 Task: Look for space in Progreso de Alvaro Obregon, Mexico from 1st June, 2023 to 4th June, 2023 for 1 adult in price range Rs.6000 to Rs.16000. Place can be private room with 1  bedroom having 1 bed and 1 bathroom. Property type can be house, flat, guest house. Booking option can be shelf check-in. Required host language is English.
Action: Mouse moved to (403, 85)
Screenshot: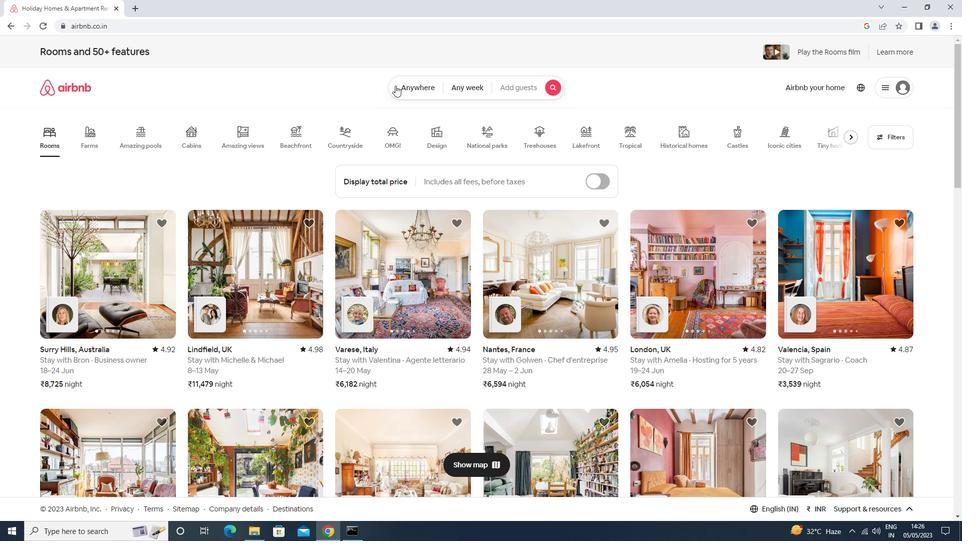 
Action: Mouse pressed left at (403, 85)
Screenshot: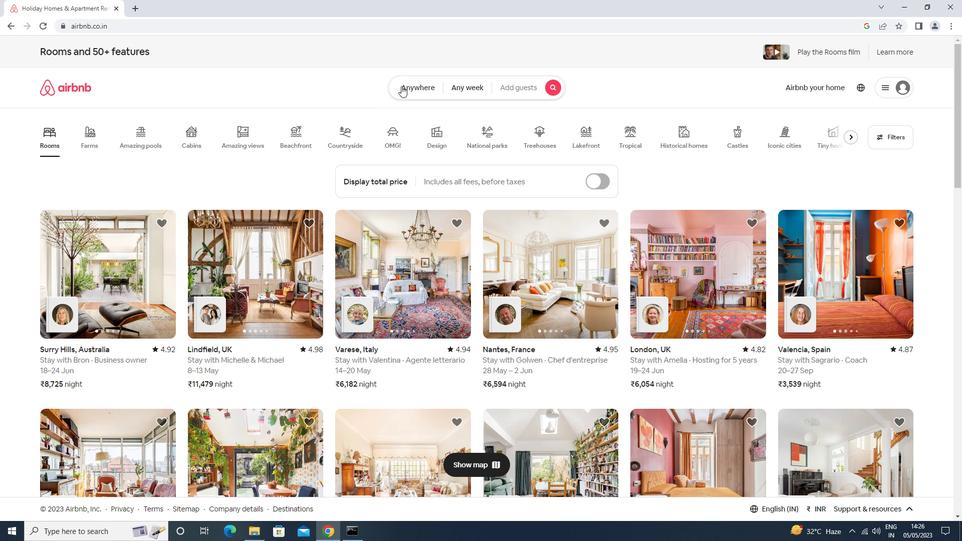 
Action: Mouse moved to (372, 125)
Screenshot: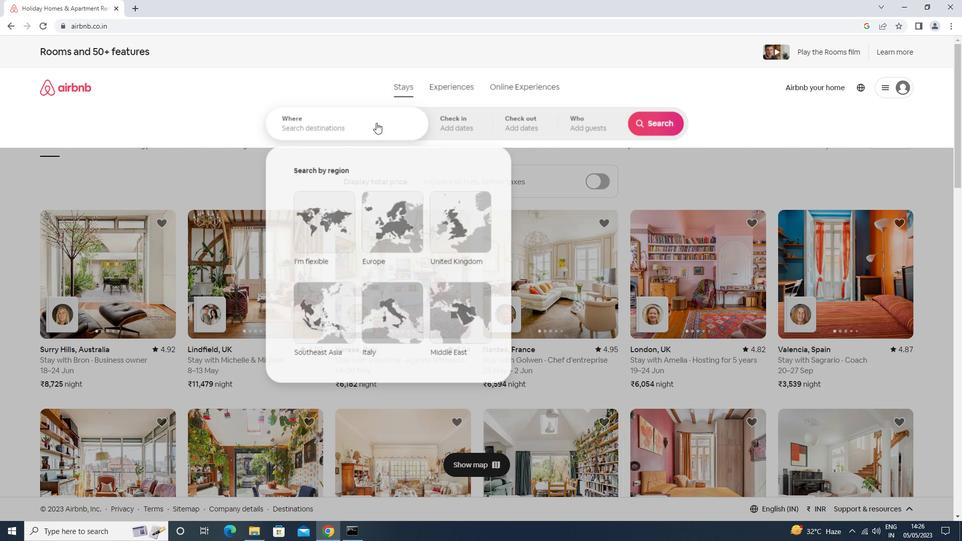 
Action: Mouse pressed left at (372, 125)
Screenshot: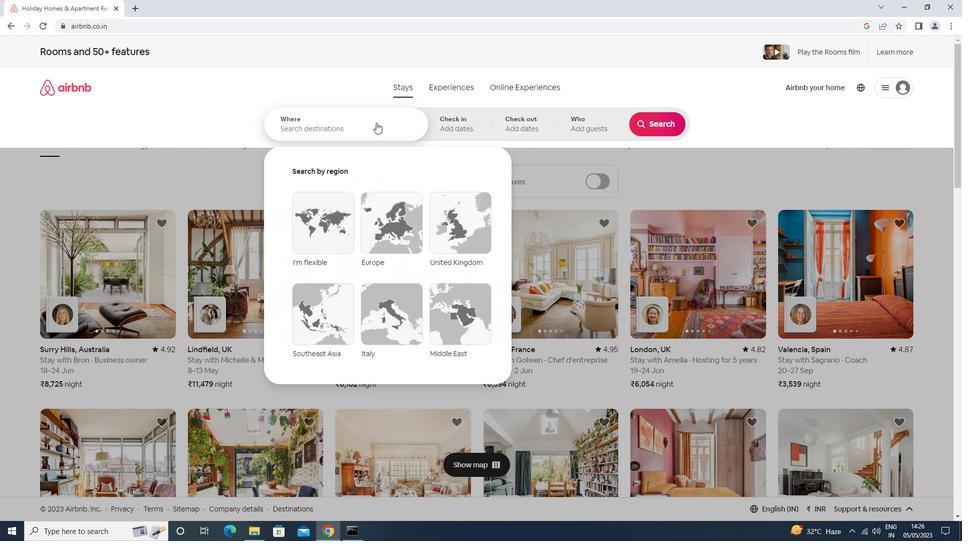 
Action: Key pressed progreso<Key.space>de<Key.space><Key.shift>ALVARO<Key.space><Key.shift><Key.shift><Key.shift><Key.shift><Key.shift><Key.shift><Key.shift><Key.shift><Key.shift>OBREGON,<Key.space>MEXICO<Key.enter>
Screenshot: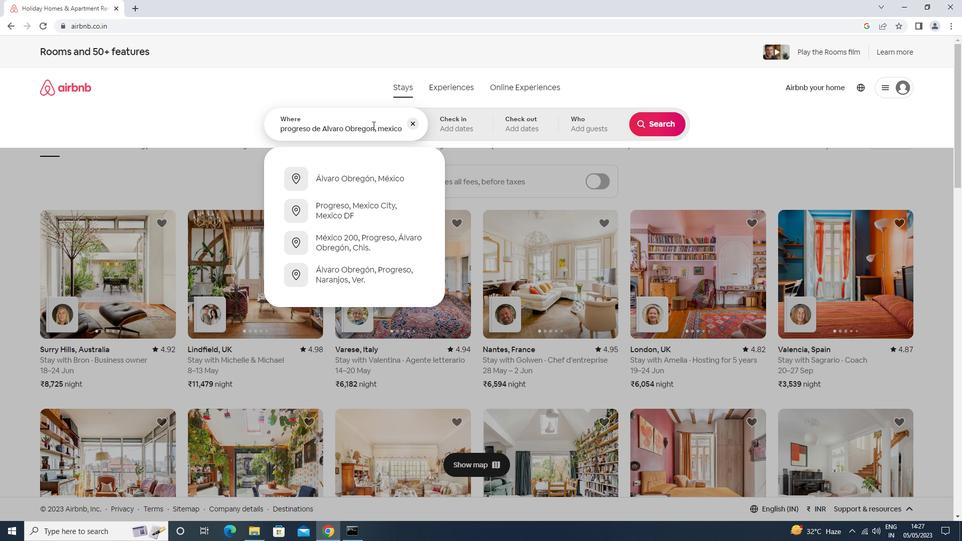 
Action: Mouse moved to (601, 250)
Screenshot: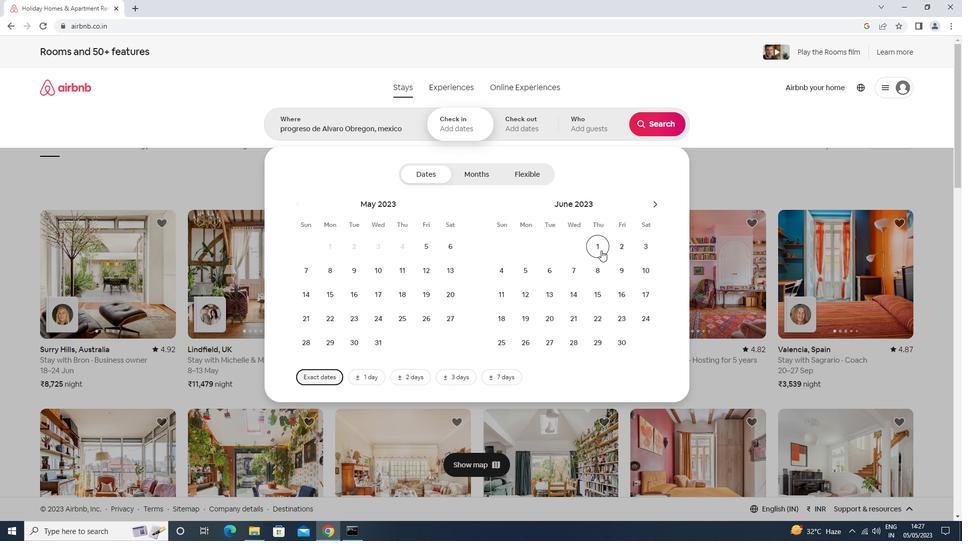 
Action: Mouse pressed left at (601, 250)
Screenshot: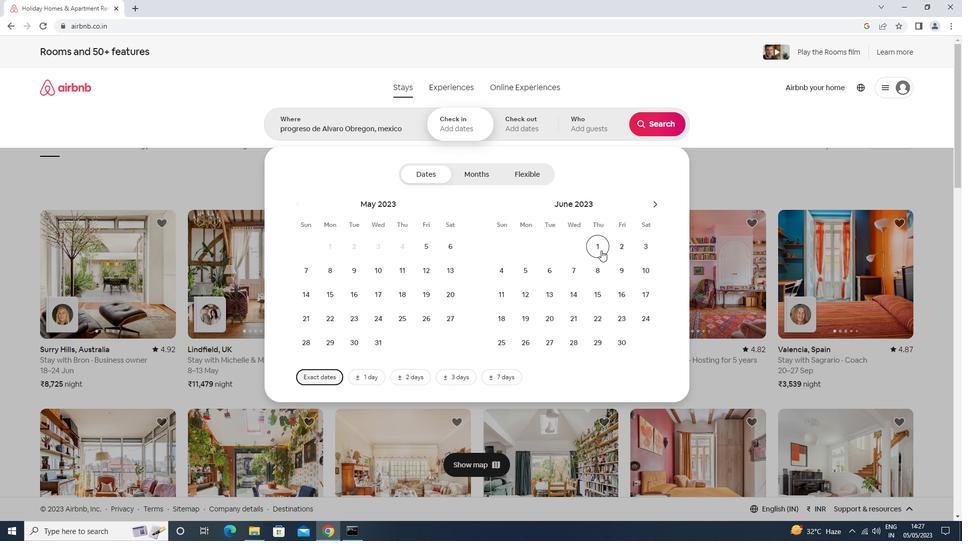 
Action: Mouse moved to (491, 273)
Screenshot: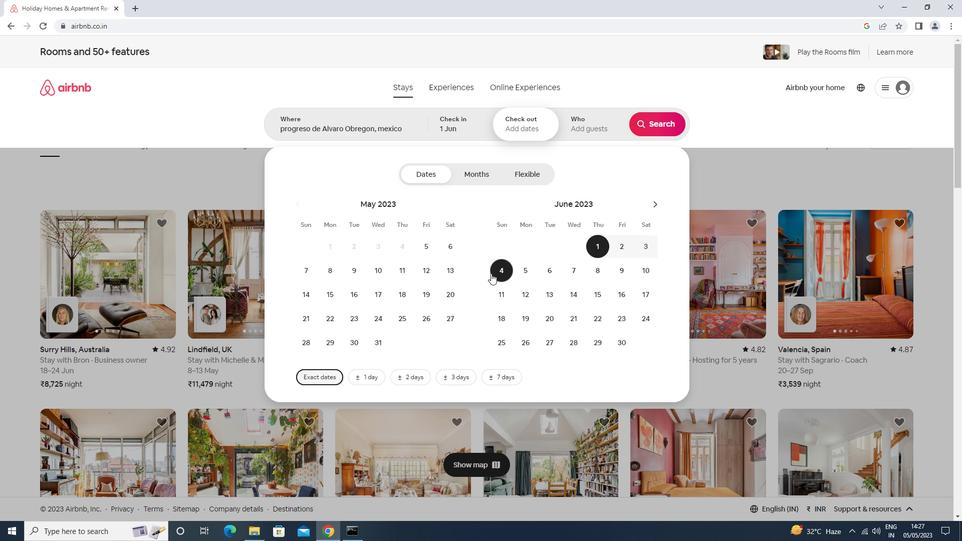 
Action: Mouse pressed left at (491, 273)
Screenshot: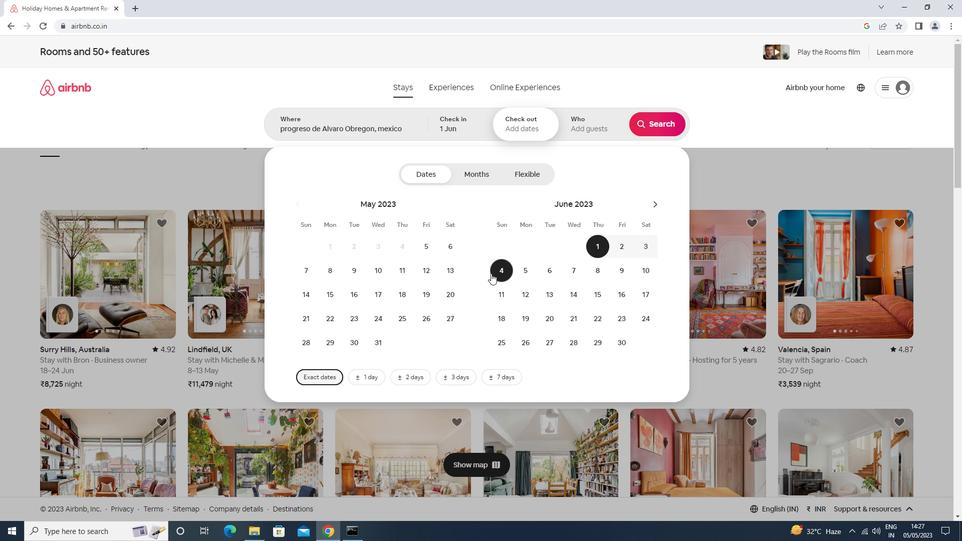 
Action: Mouse moved to (570, 132)
Screenshot: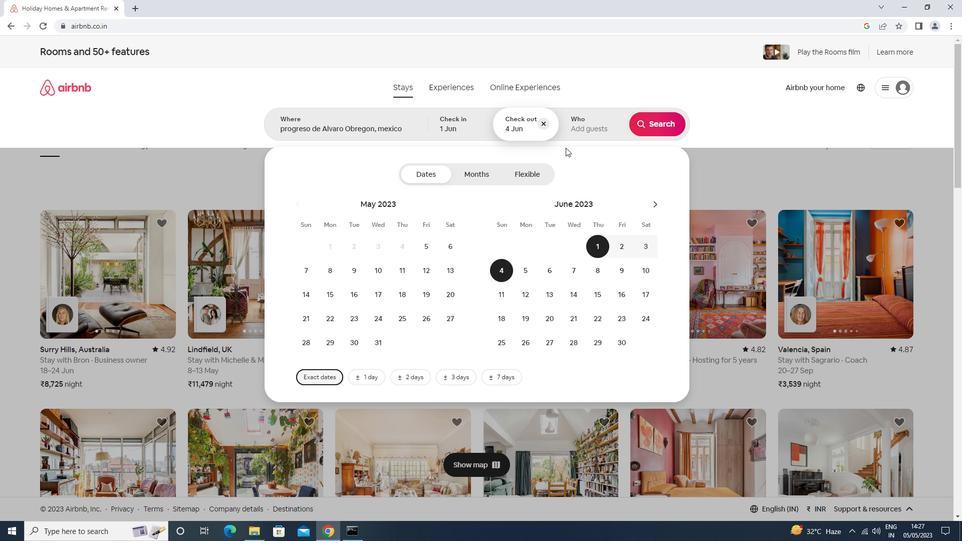 
Action: Mouse pressed left at (570, 132)
Screenshot: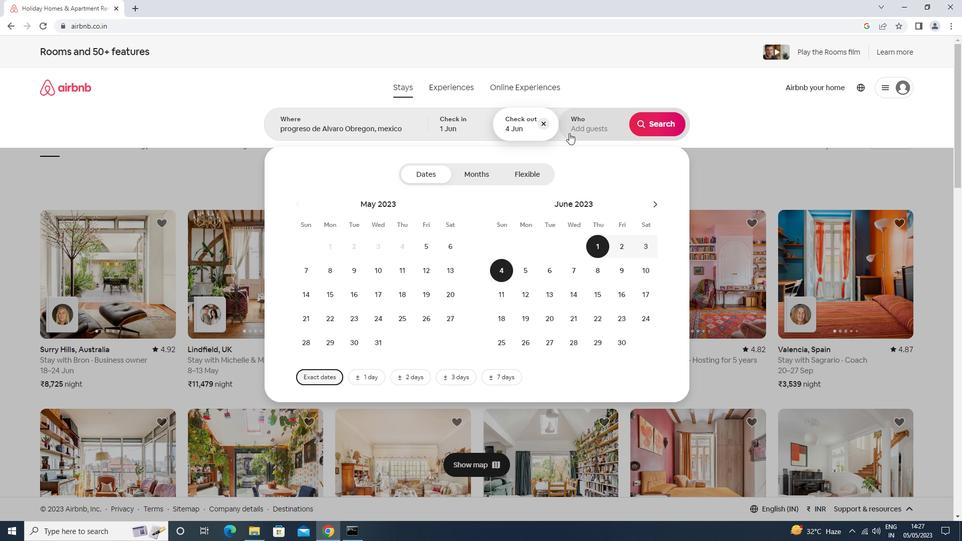 
Action: Mouse moved to (662, 175)
Screenshot: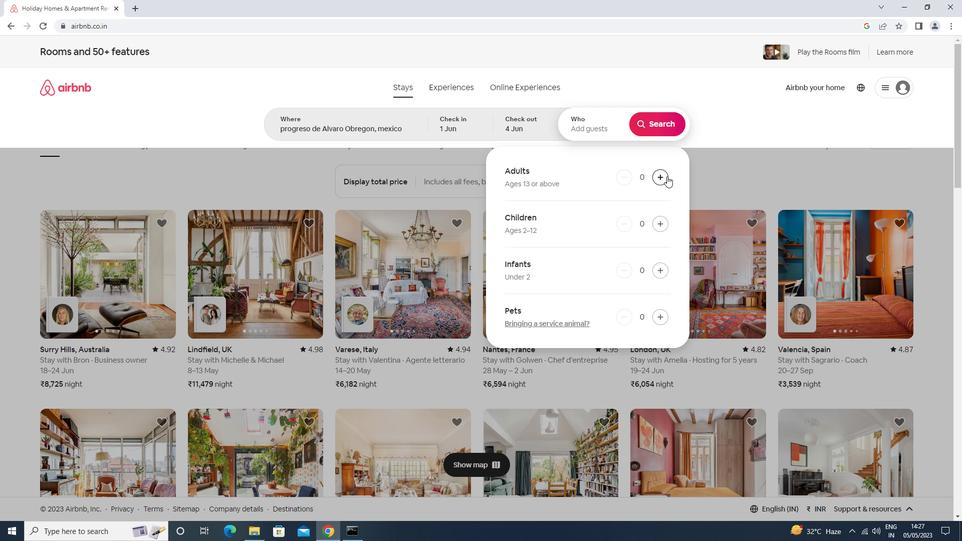 
Action: Mouse pressed left at (662, 175)
Screenshot: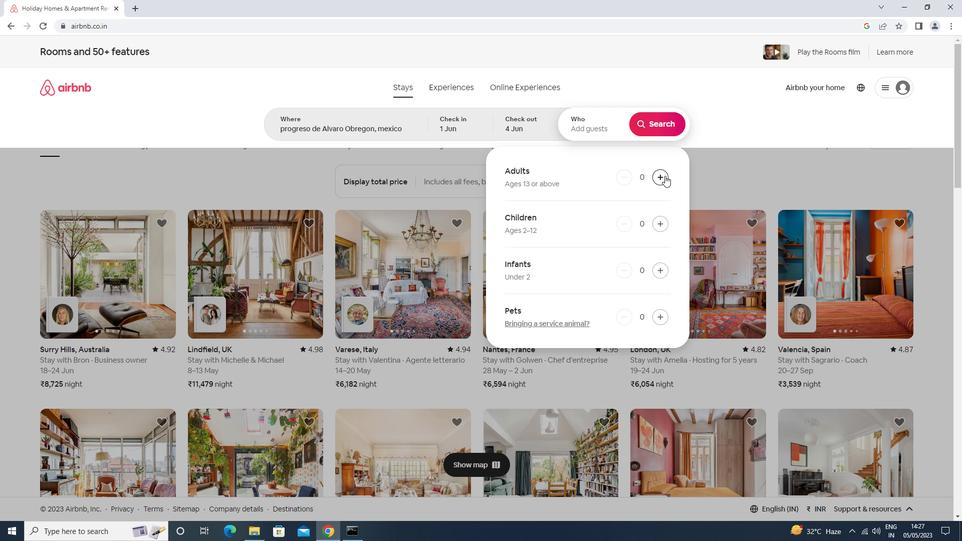 
Action: Mouse moved to (650, 121)
Screenshot: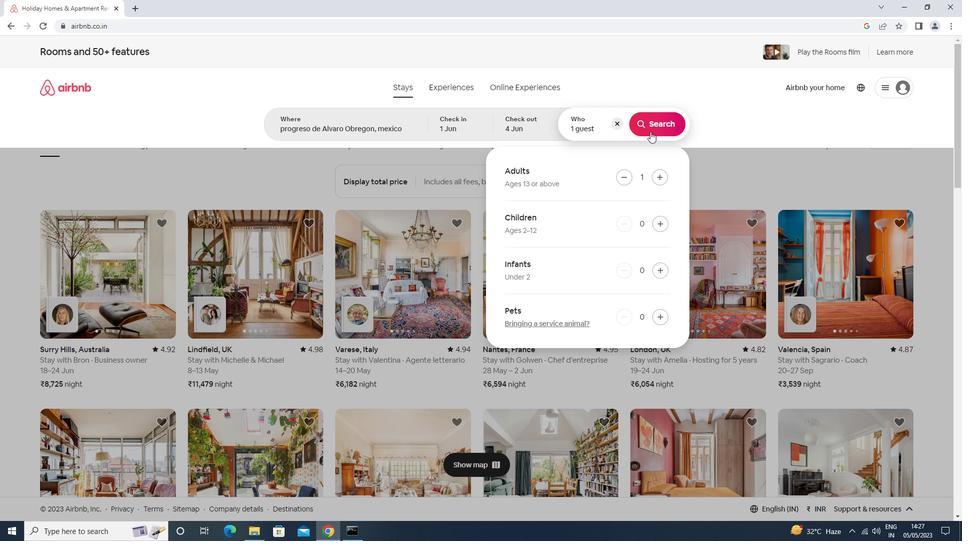 
Action: Mouse pressed left at (650, 121)
Screenshot: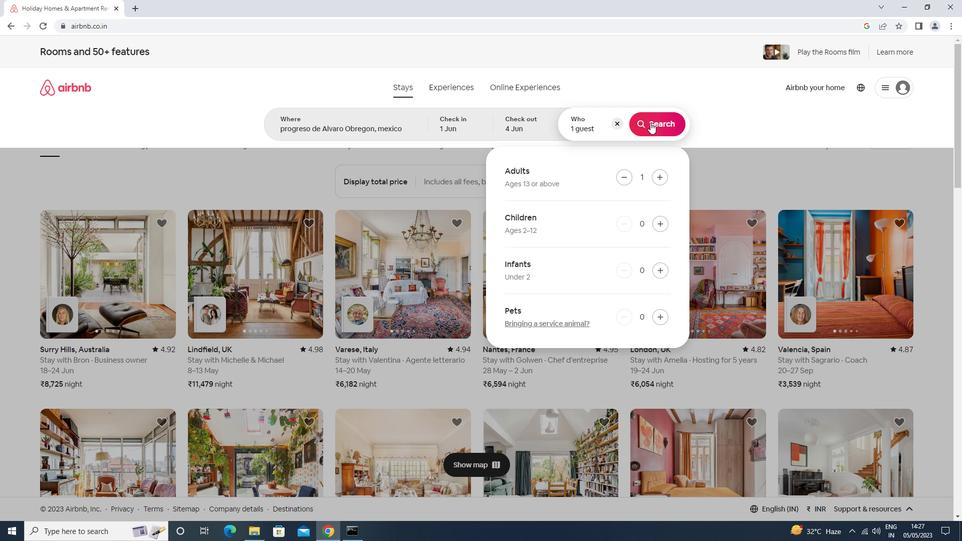 
Action: Mouse moved to (919, 95)
Screenshot: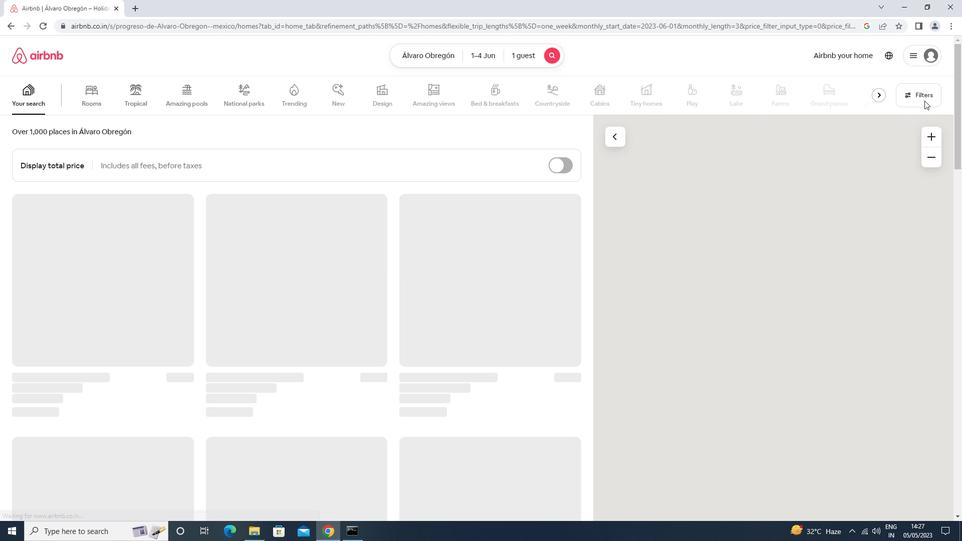 
Action: Mouse pressed left at (919, 95)
Screenshot: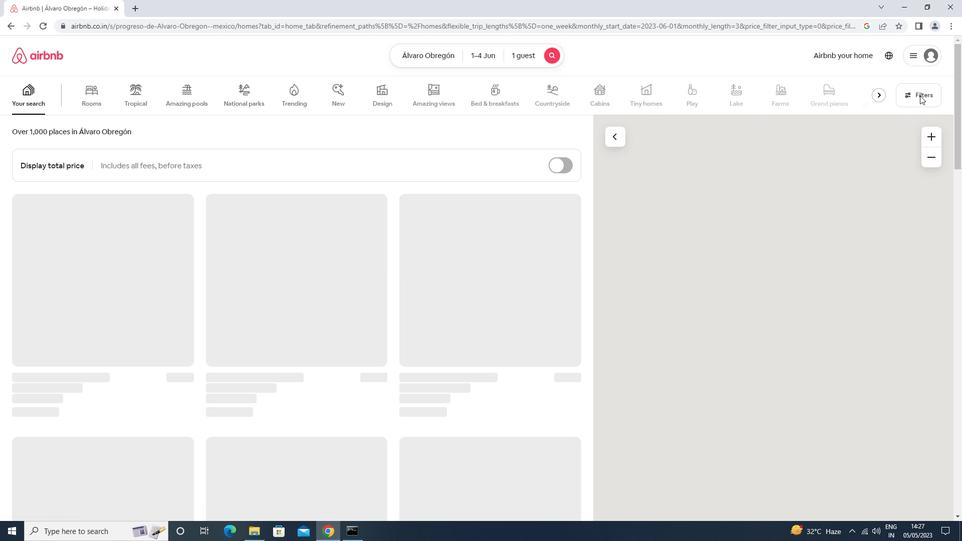 
Action: Mouse moved to (421, 336)
Screenshot: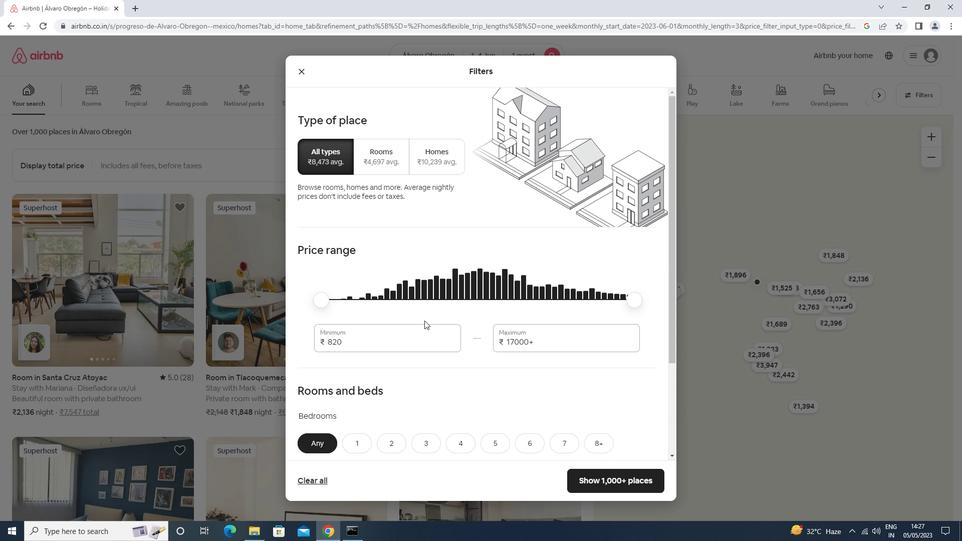 
Action: Mouse pressed left at (421, 336)
Screenshot: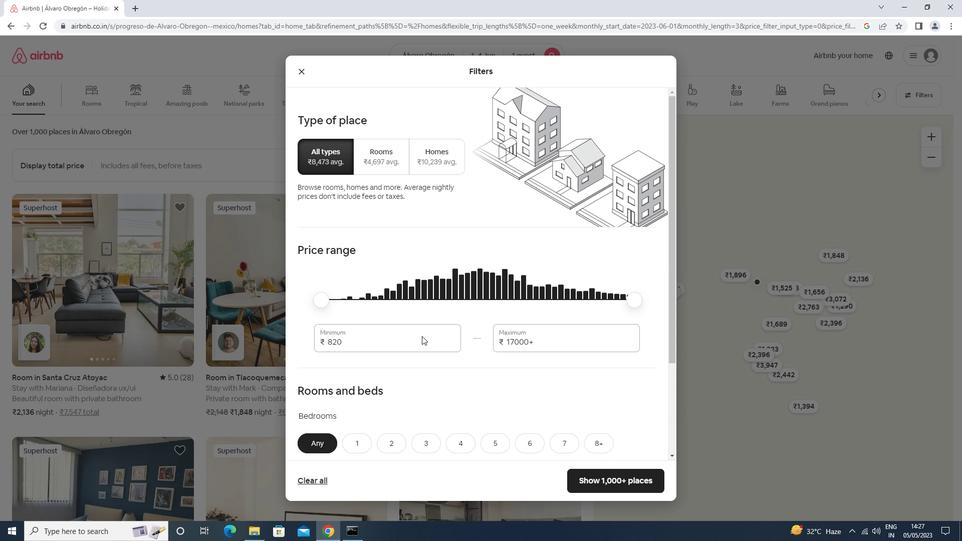 
Action: Key pressed <Key.backspace><Key.backspace><Key.backspace>60000<Key.backspace><Key.tab>16000
Screenshot: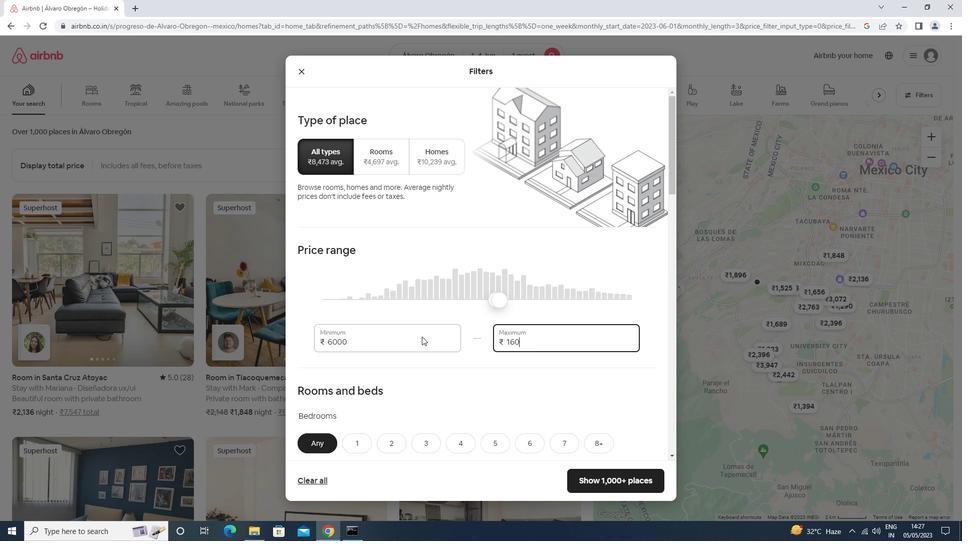 
Action: Mouse moved to (458, 456)
Screenshot: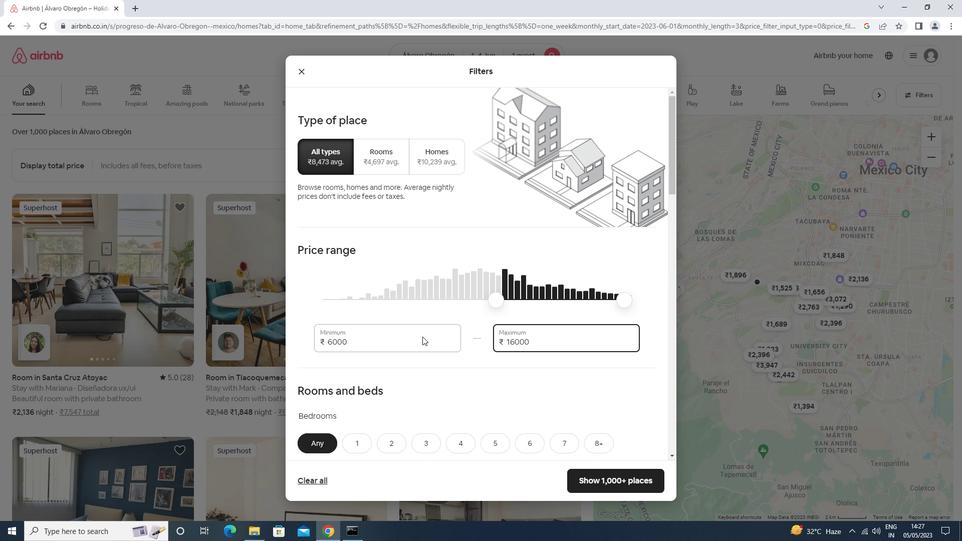 
Action: Mouse scrolled (458, 456) with delta (0, 0)
Screenshot: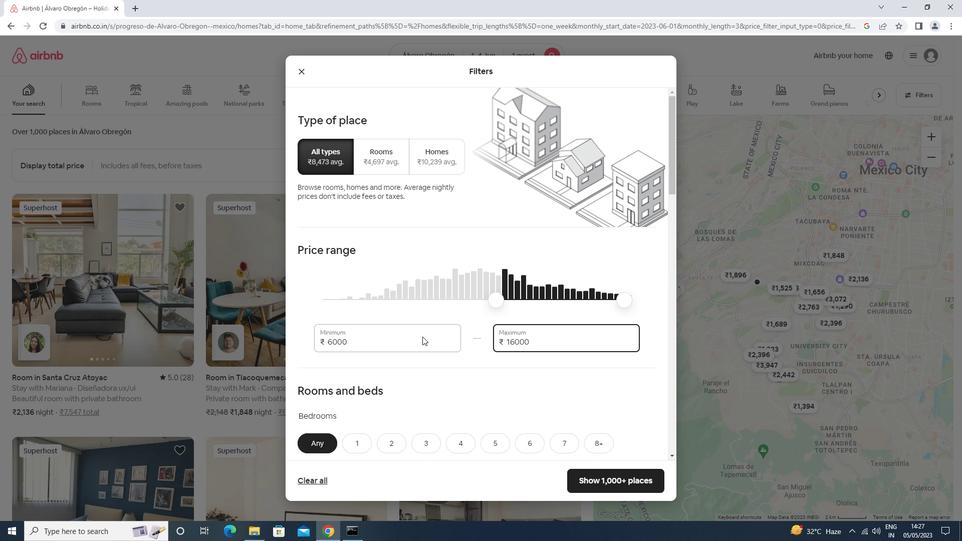 
Action: Mouse moved to (458, 457)
Screenshot: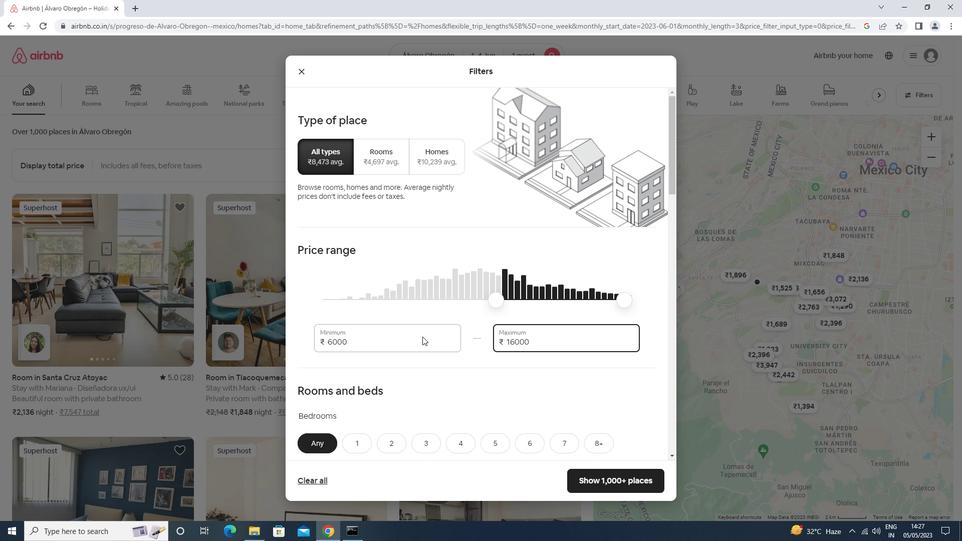 
Action: Mouse scrolled (458, 456) with delta (0, 0)
Screenshot: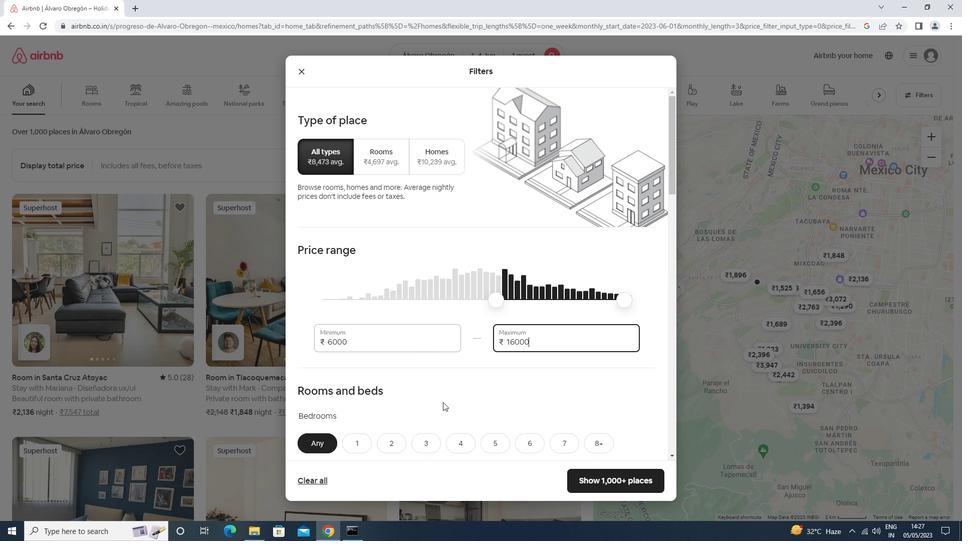 
Action: Mouse scrolled (458, 456) with delta (0, 0)
Screenshot: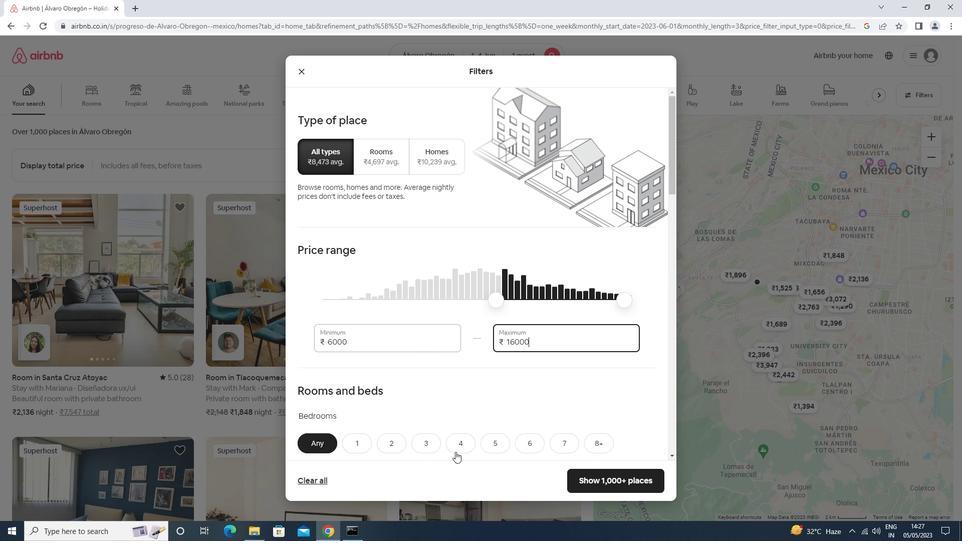 
Action: Mouse scrolled (458, 456) with delta (0, 0)
Screenshot: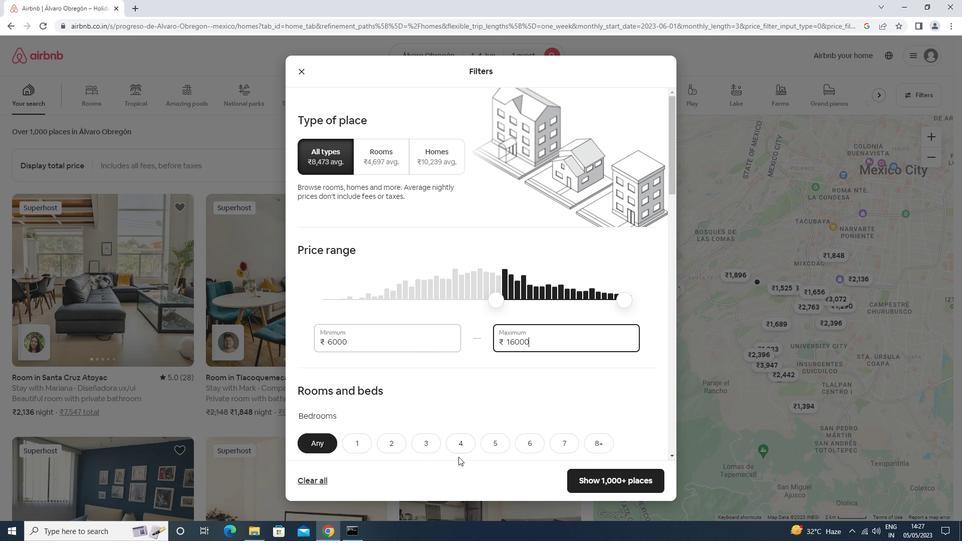 
Action: Mouse scrolled (458, 456) with delta (0, 0)
Screenshot: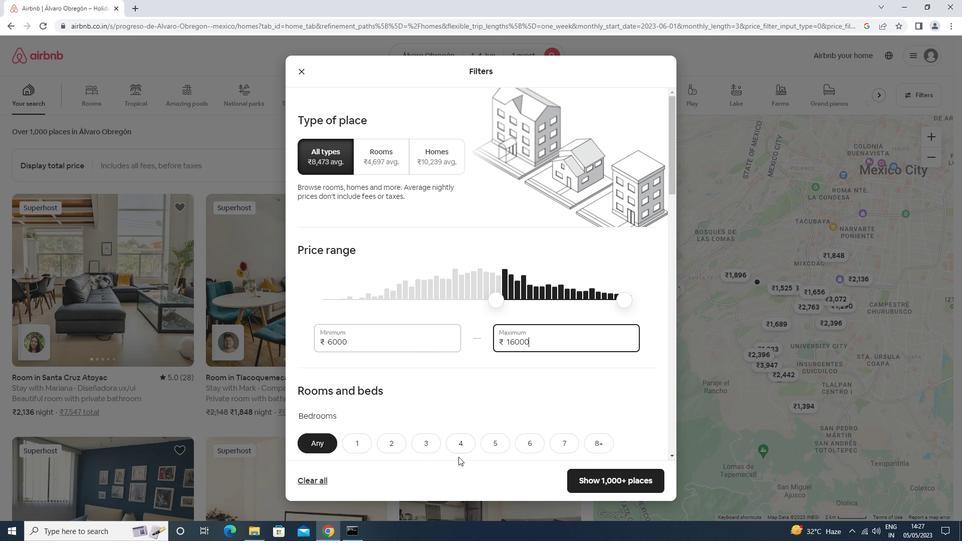 
Action: Mouse scrolled (458, 456) with delta (0, 0)
Screenshot: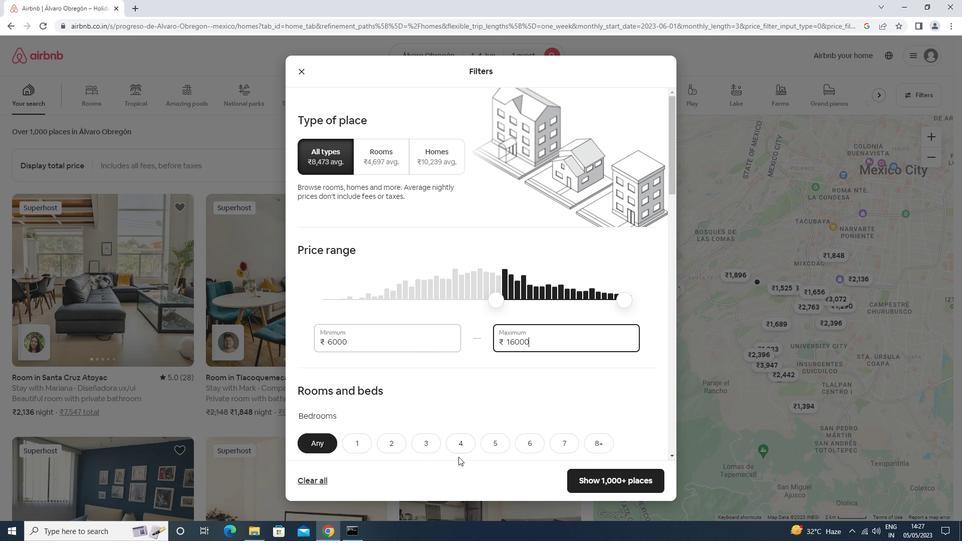 
Action: Mouse moved to (362, 140)
Screenshot: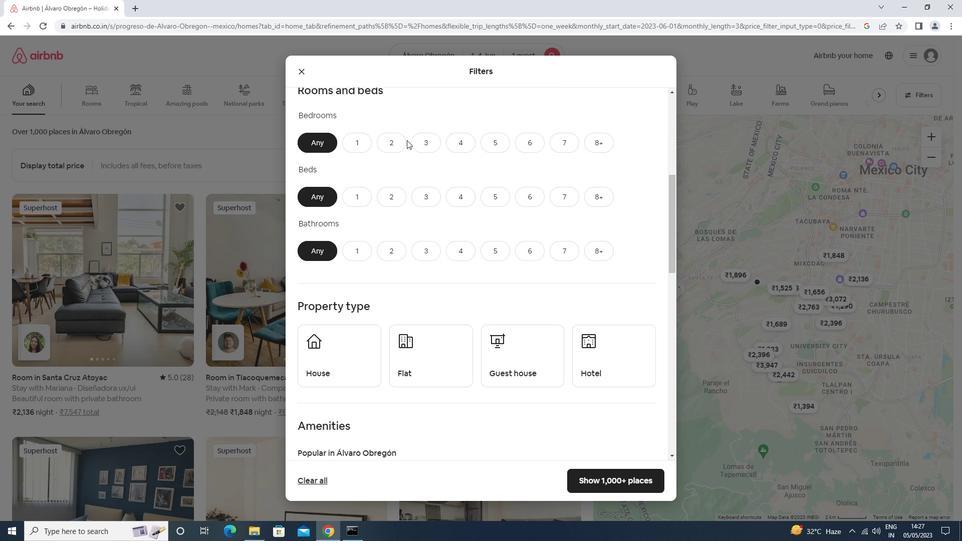
Action: Mouse pressed left at (362, 140)
Screenshot: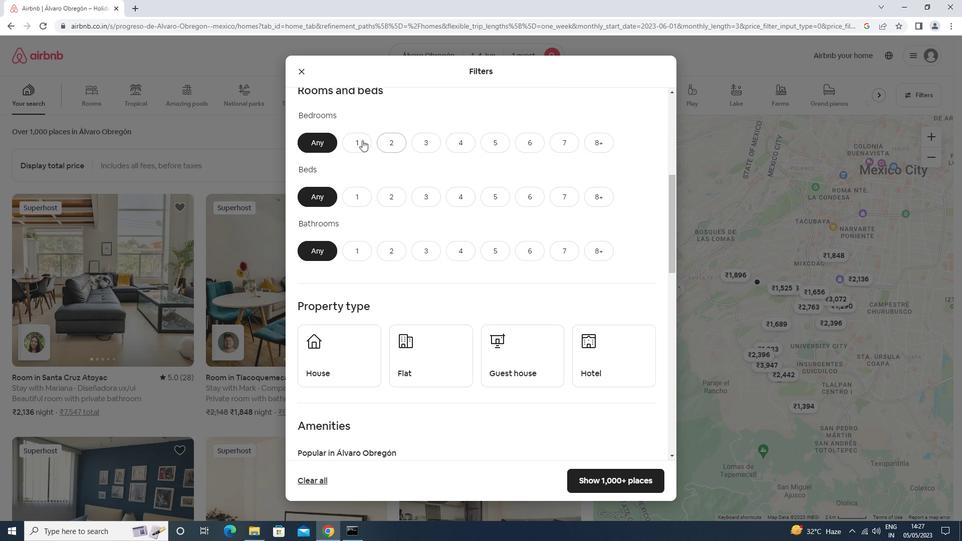 
Action: Mouse moved to (353, 200)
Screenshot: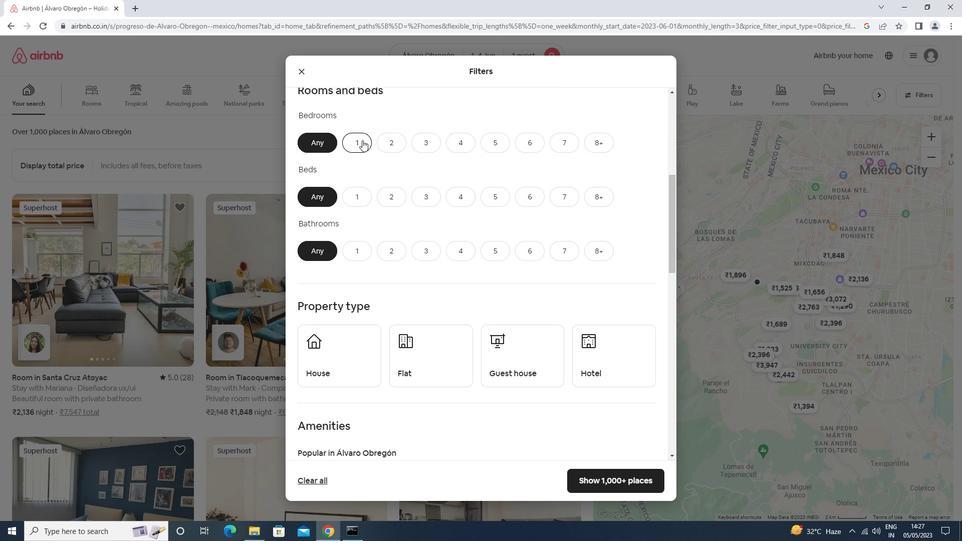 
Action: Mouse pressed left at (353, 200)
Screenshot: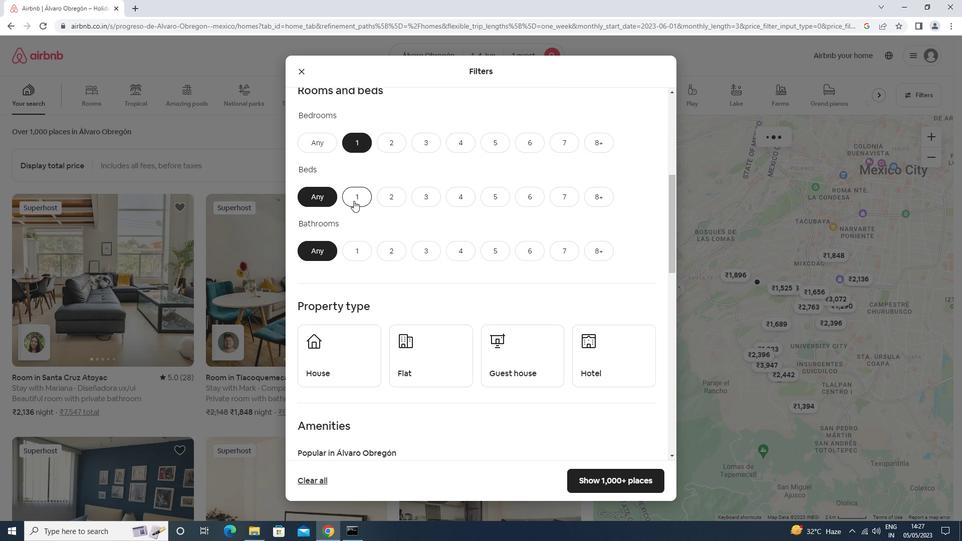 
Action: Mouse moved to (357, 249)
Screenshot: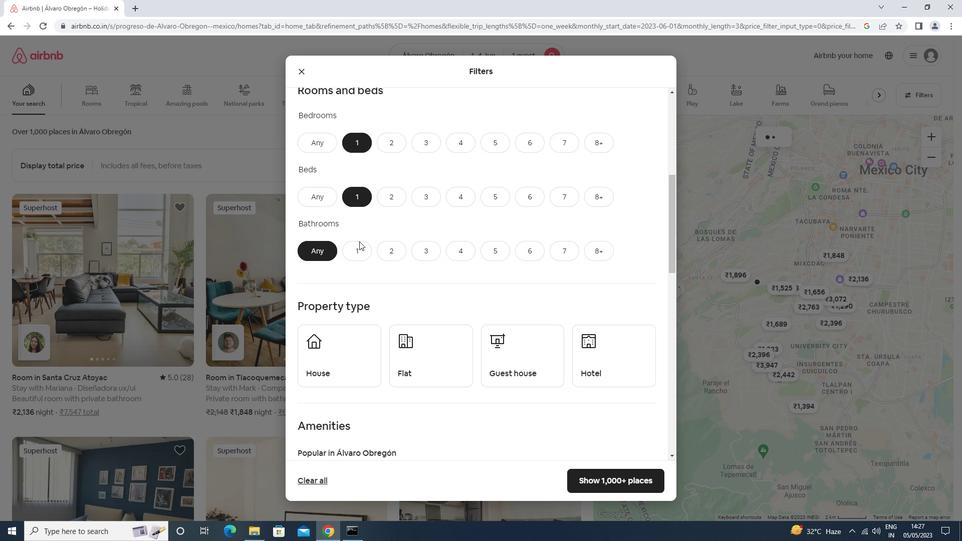 
Action: Mouse pressed left at (357, 249)
Screenshot: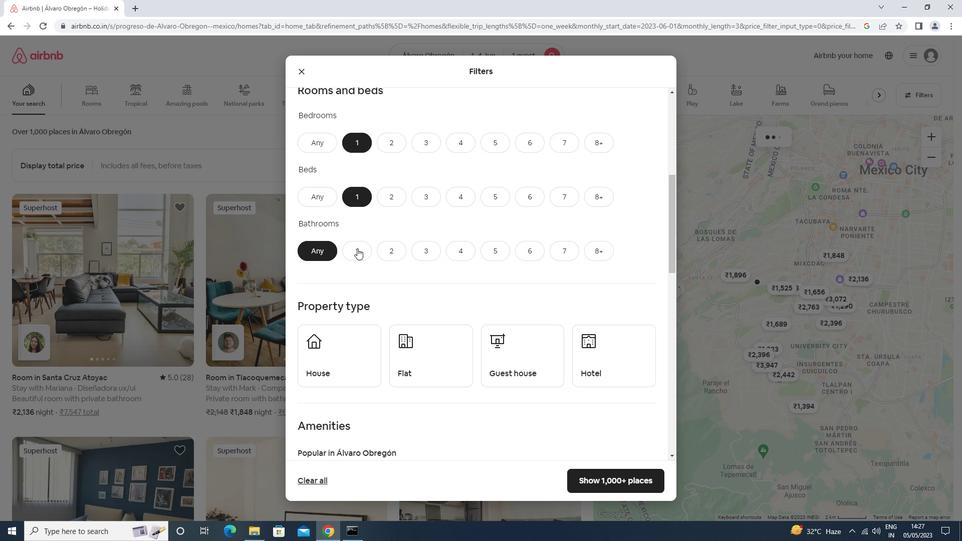 
Action: Mouse moved to (350, 353)
Screenshot: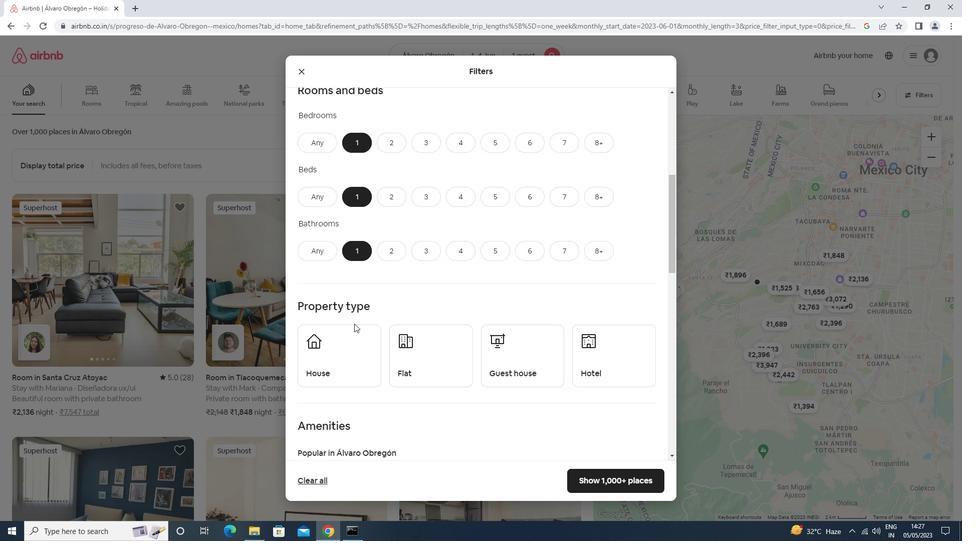 
Action: Mouse pressed left at (350, 353)
Screenshot: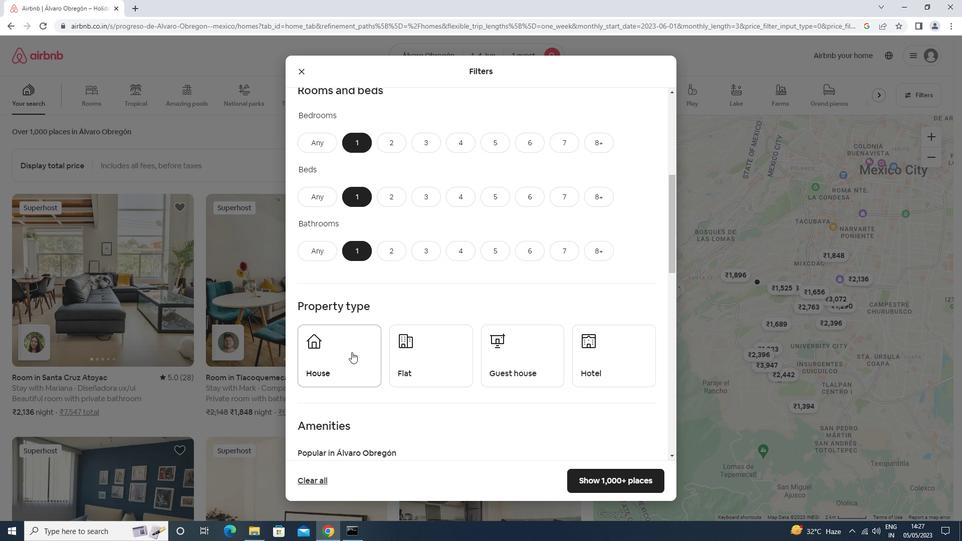 
Action: Mouse moved to (420, 361)
Screenshot: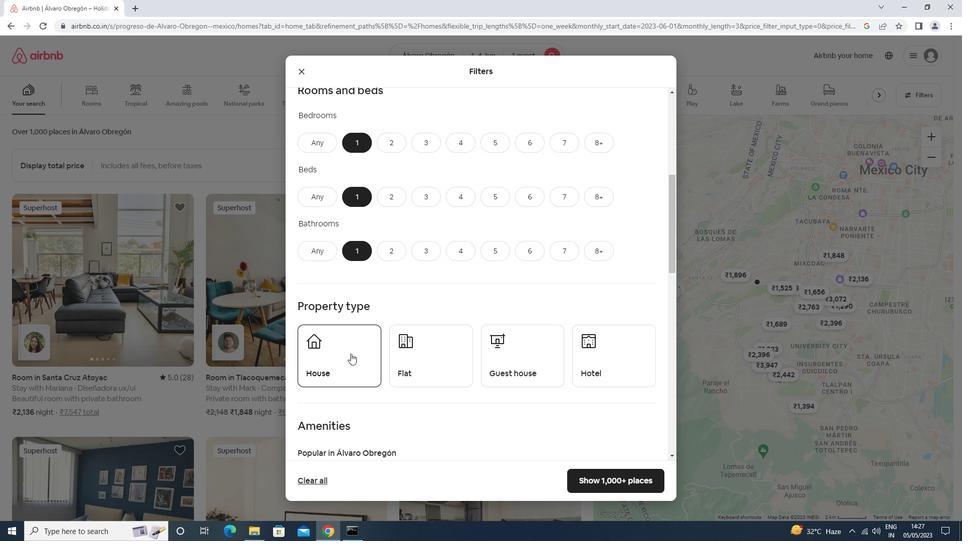 
Action: Mouse pressed left at (420, 361)
Screenshot: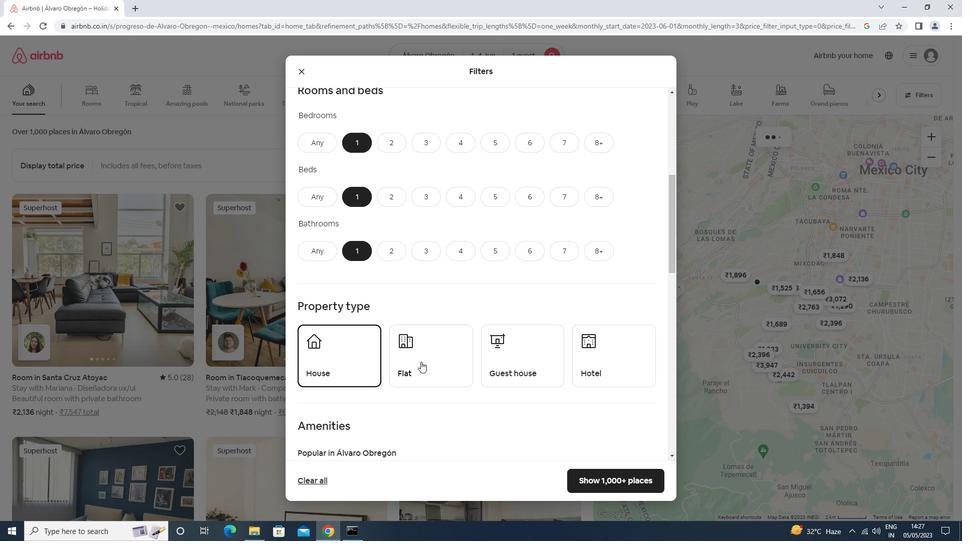 
Action: Mouse moved to (510, 375)
Screenshot: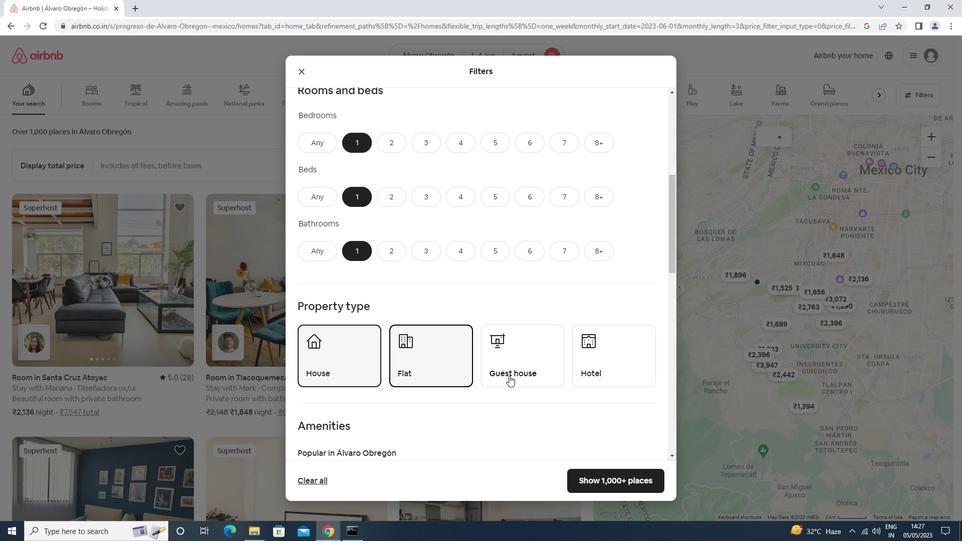 
Action: Mouse pressed left at (510, 375)
Screenshot: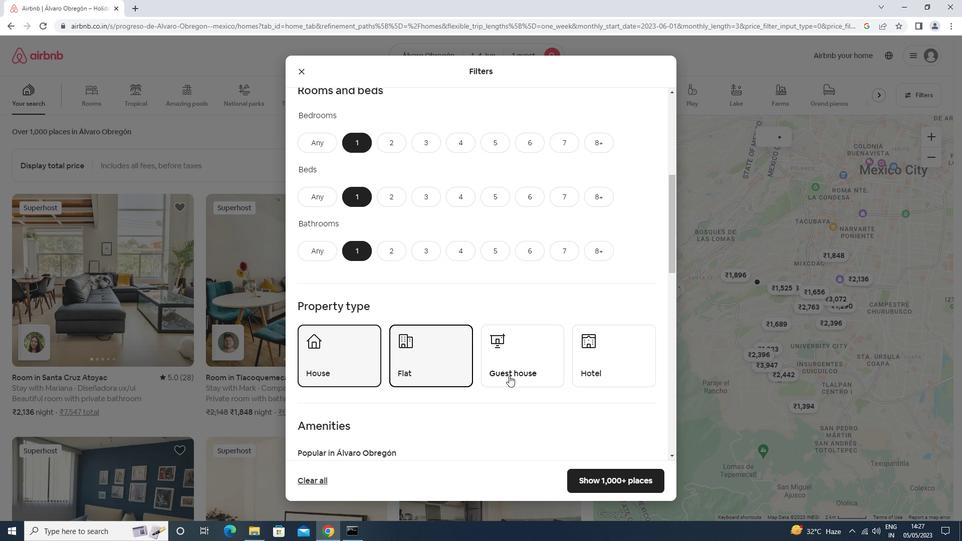 
Action: Mouse moved to (511, 372)
Screenshot: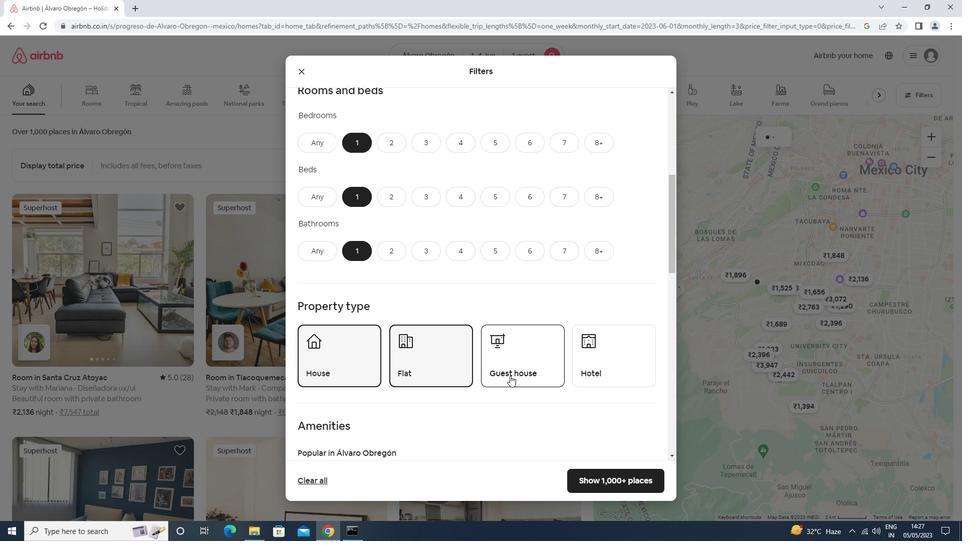 
Action: Mouse scrolled (511, 371) with delta (0, 0)
Screenshot: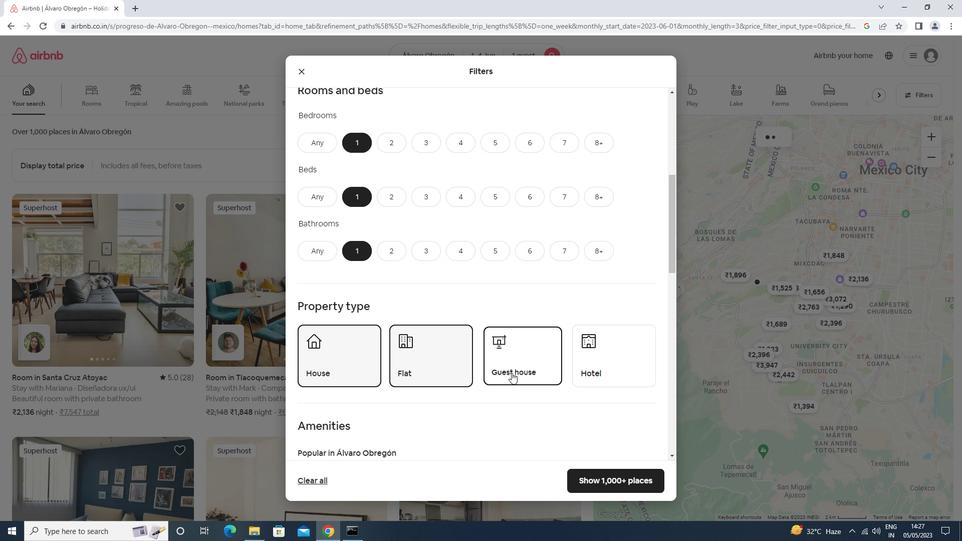
Action: Mouse scrolled (511, 371) with delta (0, 0)
Screenshot: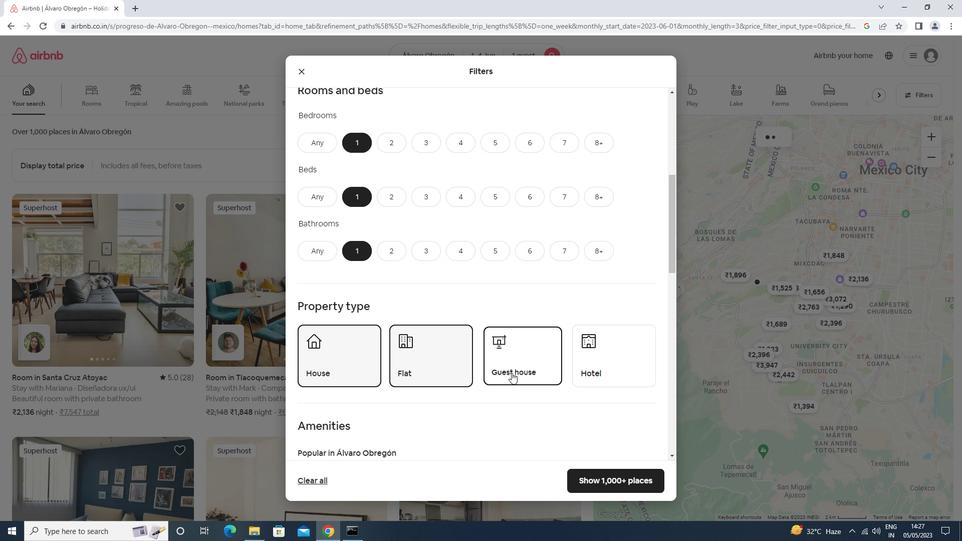 
Action: Mouse scrolled (511, 371) with delta (0, 0)
Screenshot: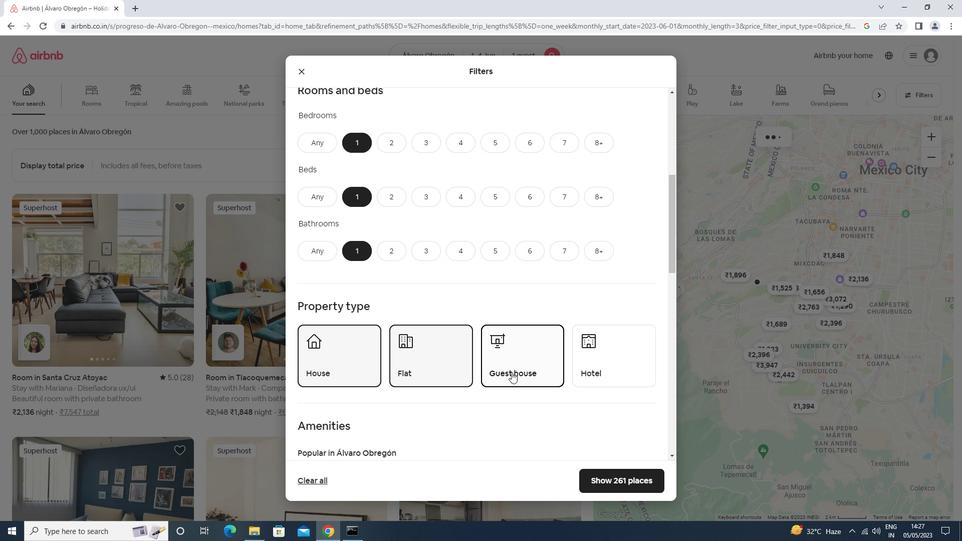 
Action: Mouse scrolled (511, 371) with delta (0, 0)
Screenshot: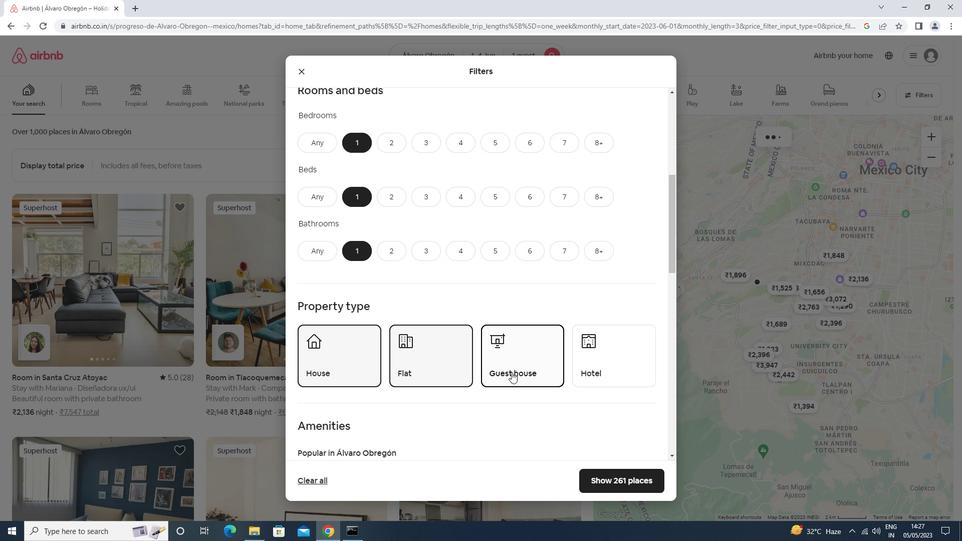 
Action: Mouse moved to (511, 370)
Screenshot: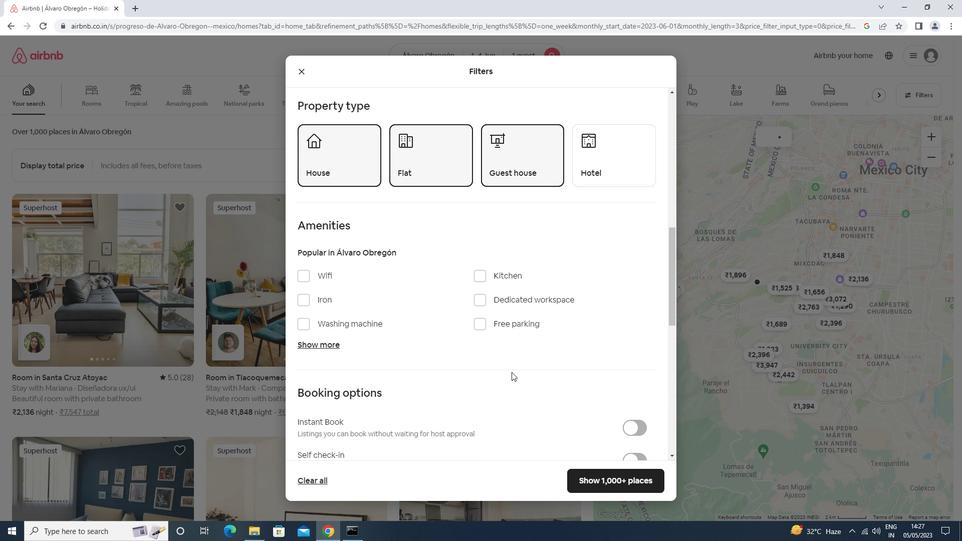 
Action: Mouse scrolled (511, 370) with delta (0, 0)
Screenshot: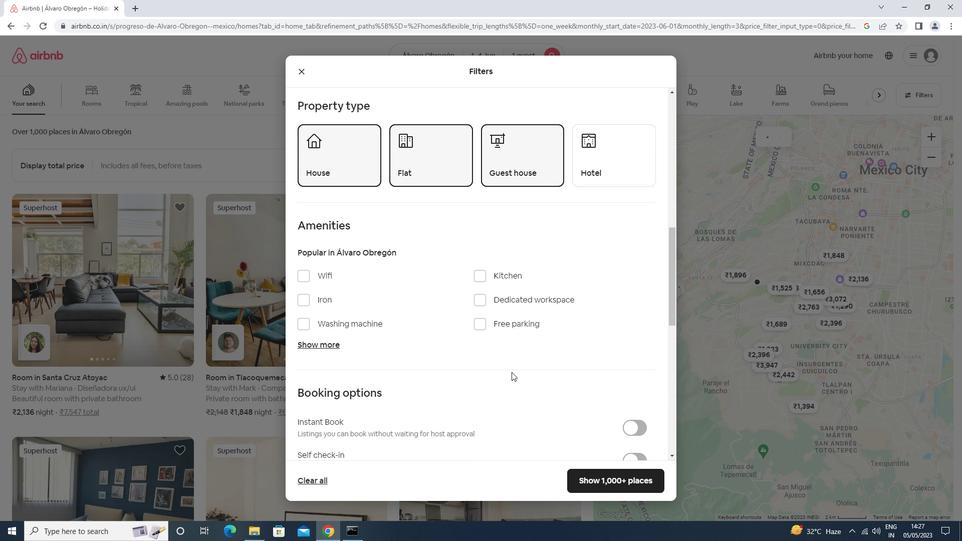 
Action: Mouse scrolled (511, 370) with delta (0, 0)
Screenshot: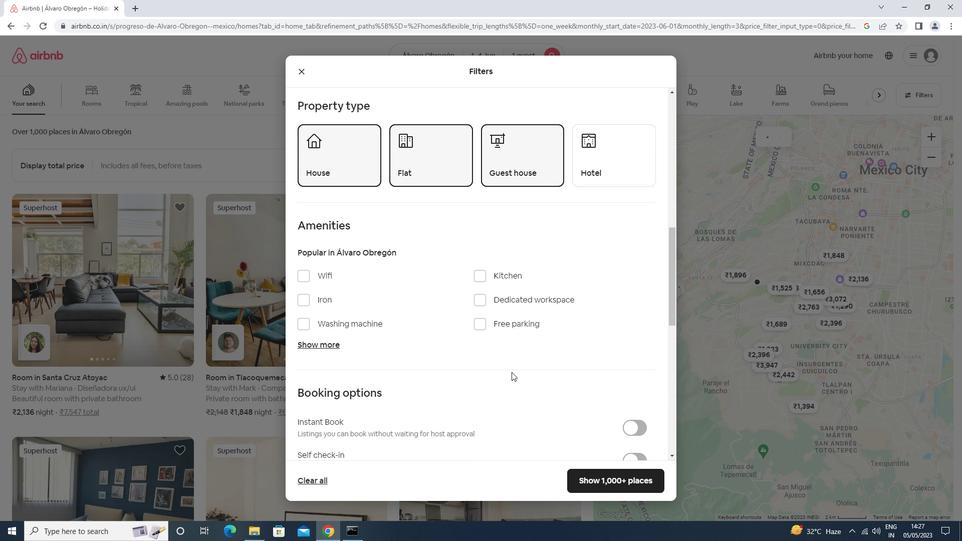 
Action: Mouse scrolled (511, 370) with delta (0, 0)
Screenshot: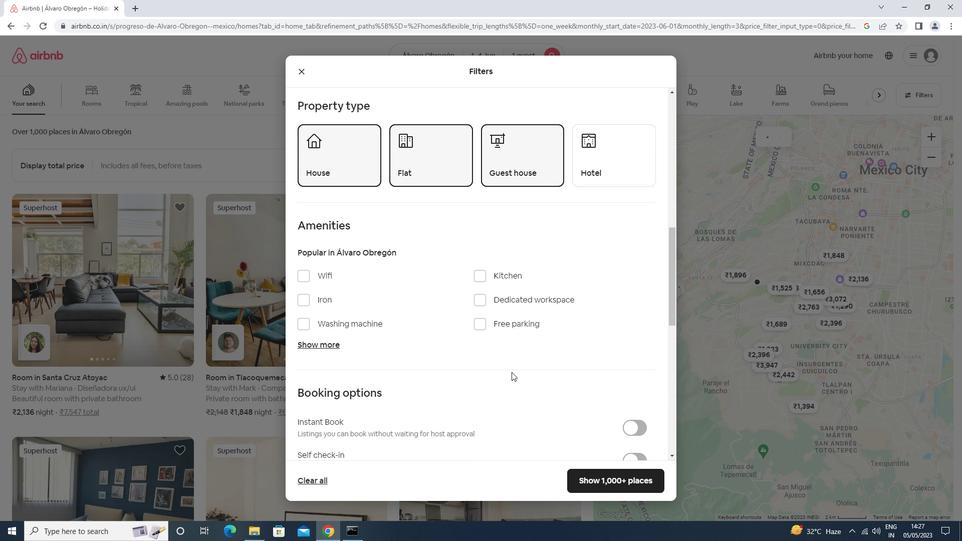 
Action: Mouse scrolled (511, 370) with delta (0, 0)
Screenshot: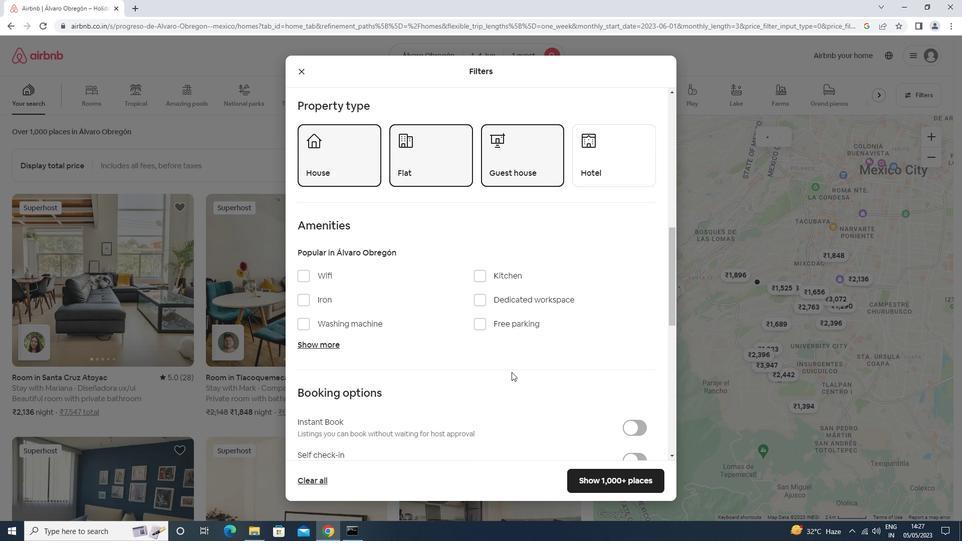 
Action: Mouse scrolled (511, 370) with delta (0, 0)
Screenshot: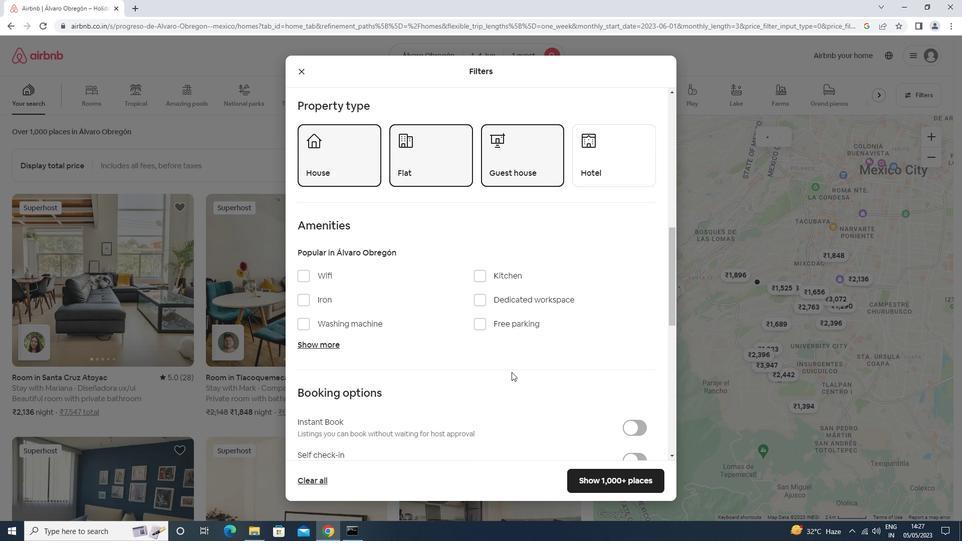 
Action: Mouse moved to (634, 211)
Screenshot: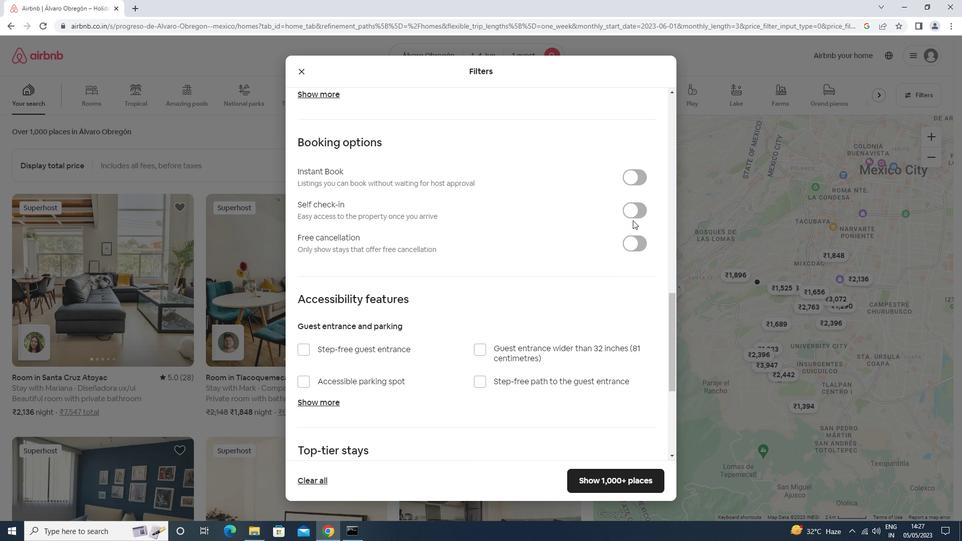 
Action: Mouse pressed left at (634, 211)
Screenshot: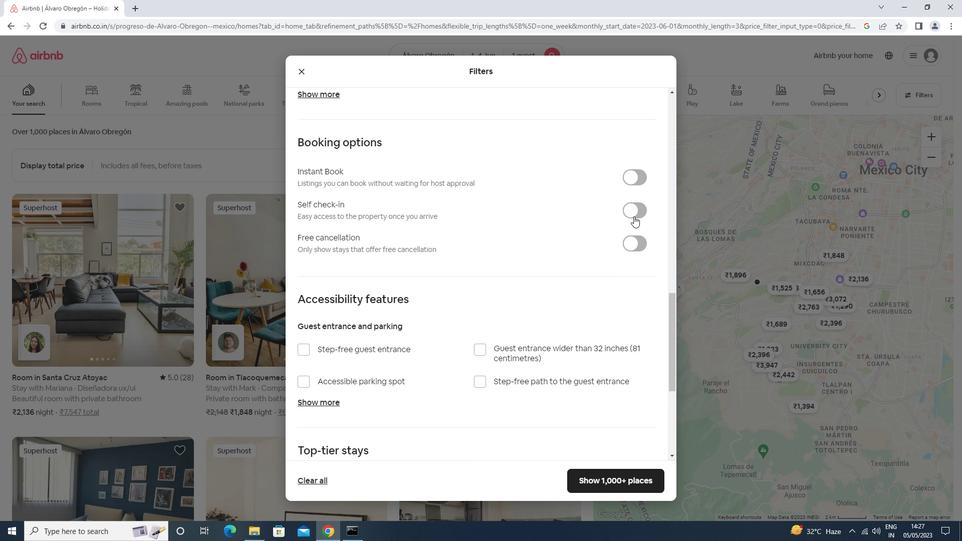 
Action: Mouse moved to (557, 253)
Screenshot: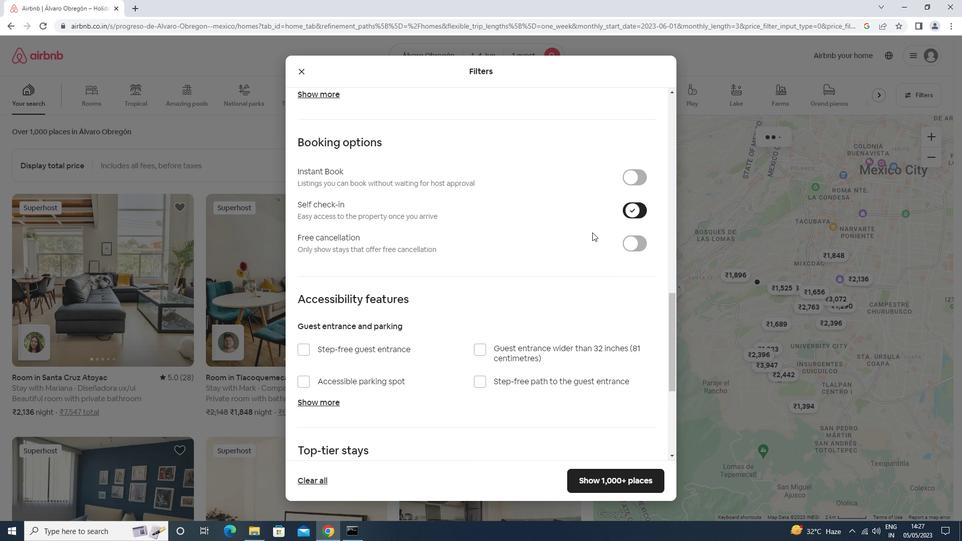 
Action: Mouse scrolled (557, 253) with delta (0, 0)
Screenshot: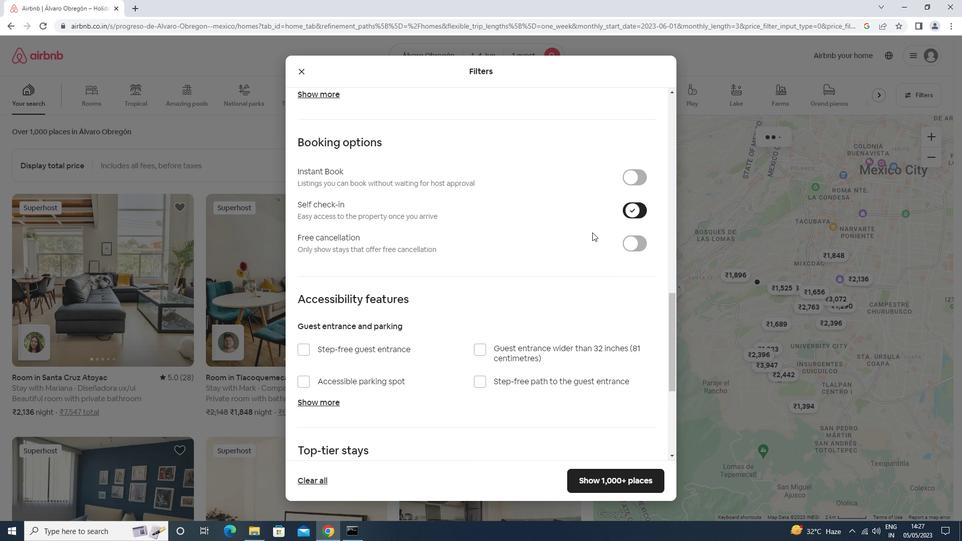 
Action: Mouse moved to (553, 266)
Screenshot: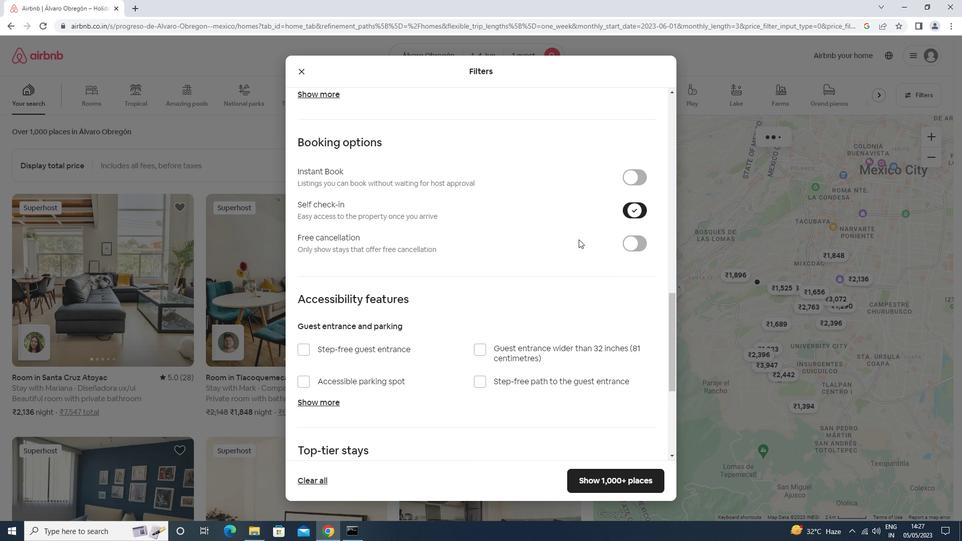 
Action: Mouse scrolled (553, 265) with delta (0, 0)
Screenshot: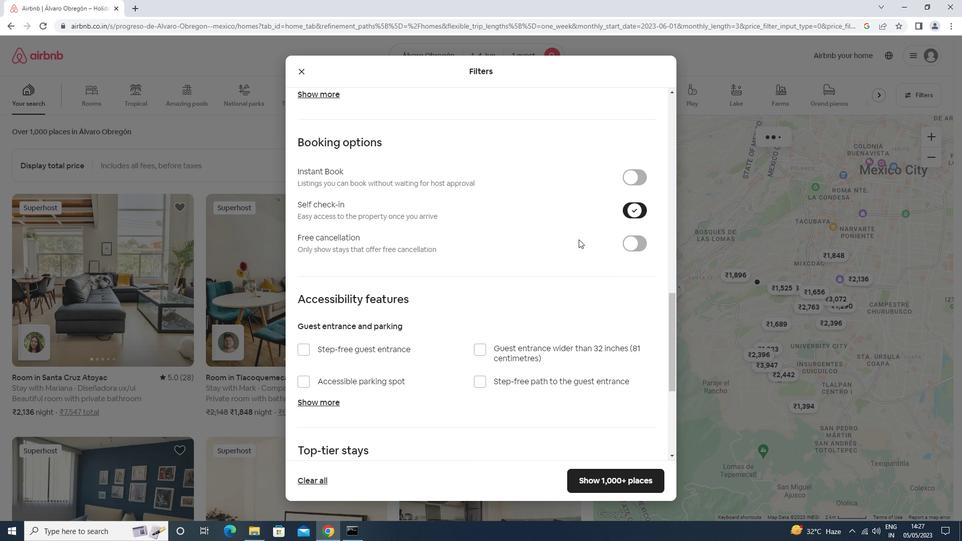 
Action: Mouse moved to (553, 266)
Screenshot: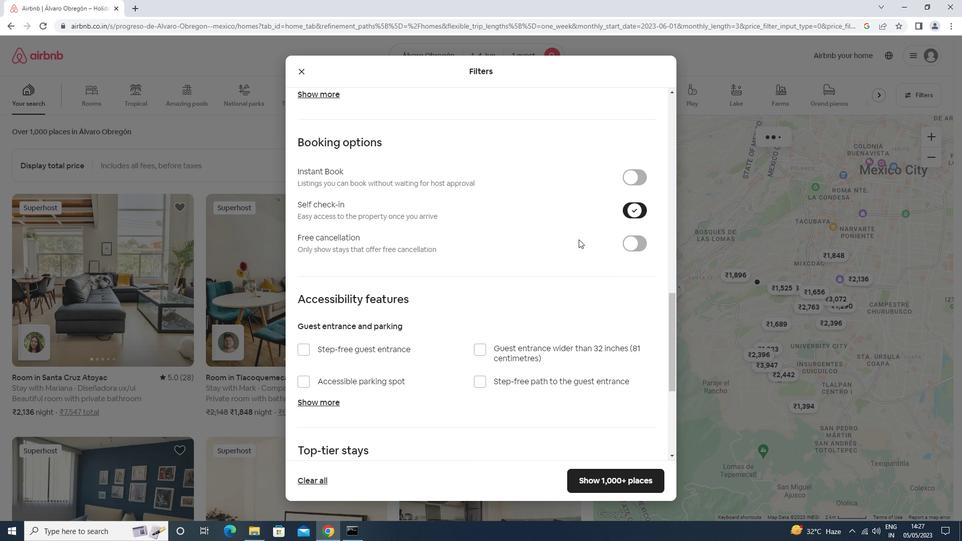 
Action: Mouse scrolled (553, 266) with delta (0, 0)
Screenshot: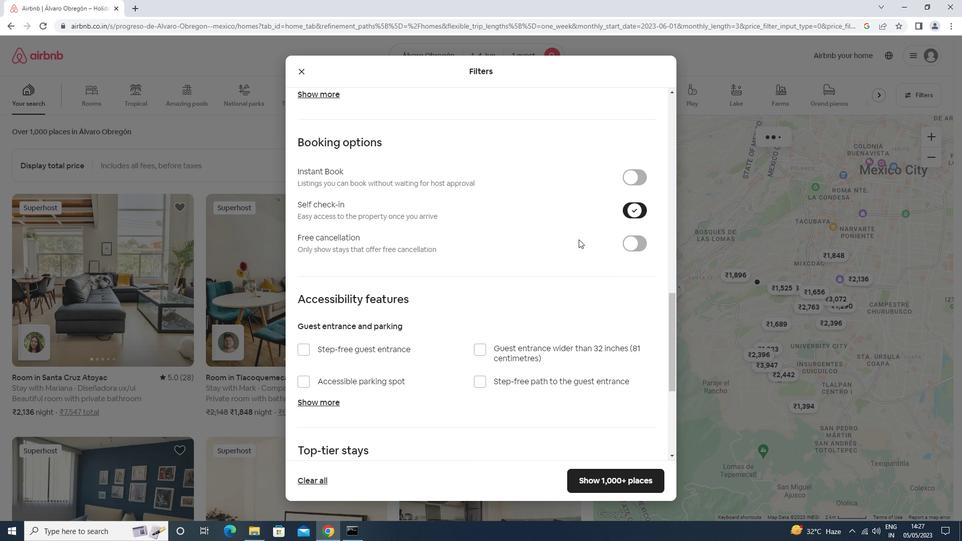 
Action: Mouse moved to (551, 269)
Screenshot: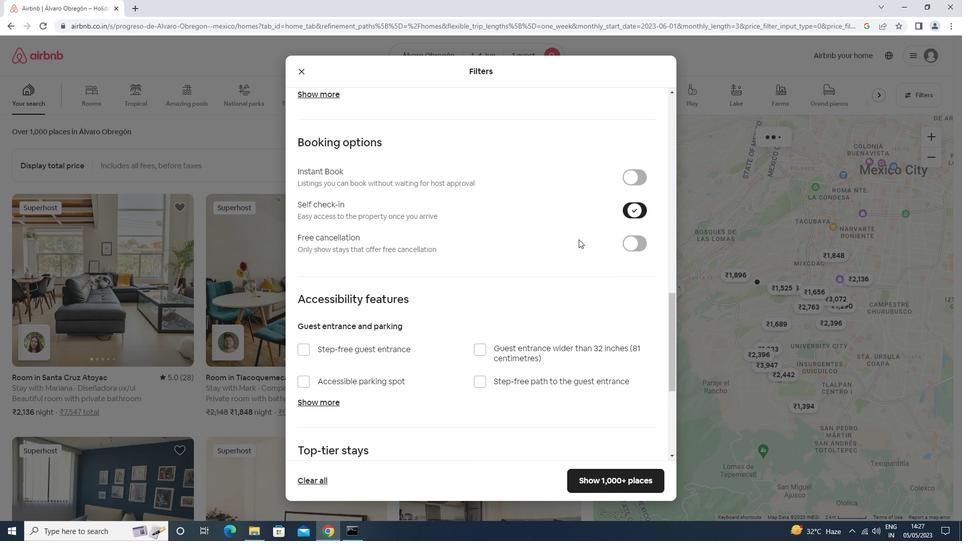 
Action: Mouse scrolled (551, 268) with delta (0, 0)
Screenshot: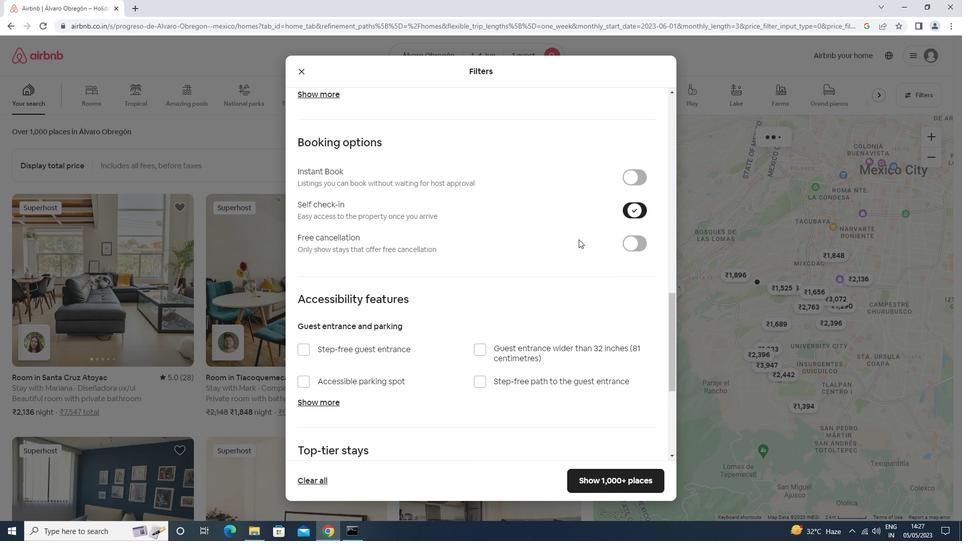 
Action: Mouse moved to (551, 270)
Screenshot: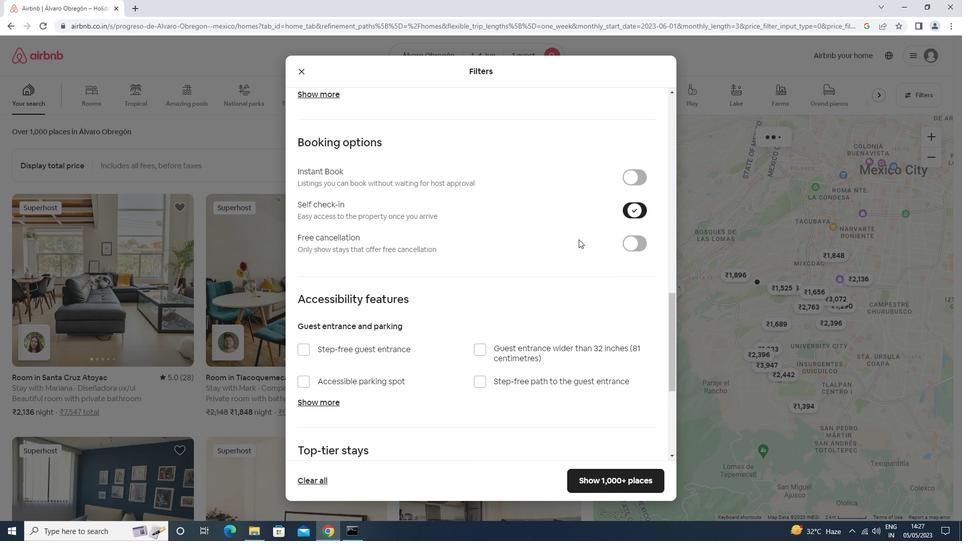 
Action: Mouse scrolled (551, 270) with delta (0, 0)
Screenshot: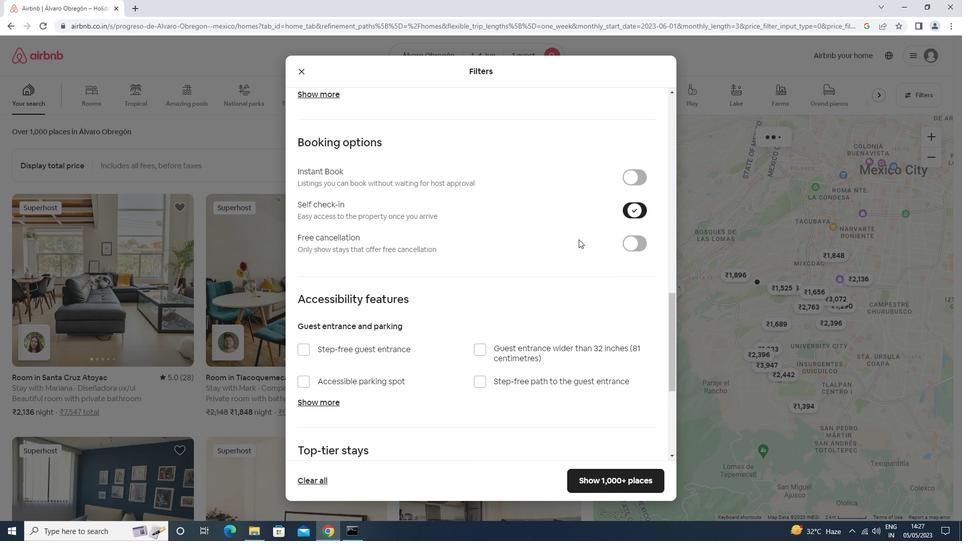 
Action: Mouse moved to (549, 273)
Screenshot: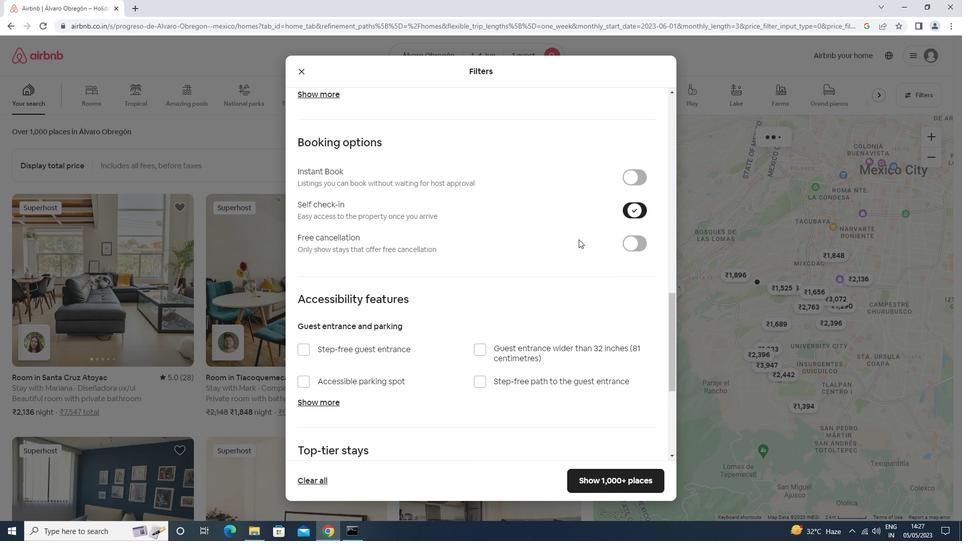 
Action: Mouse scrolled (549, 272) with delta (0, 0)
Screenshot: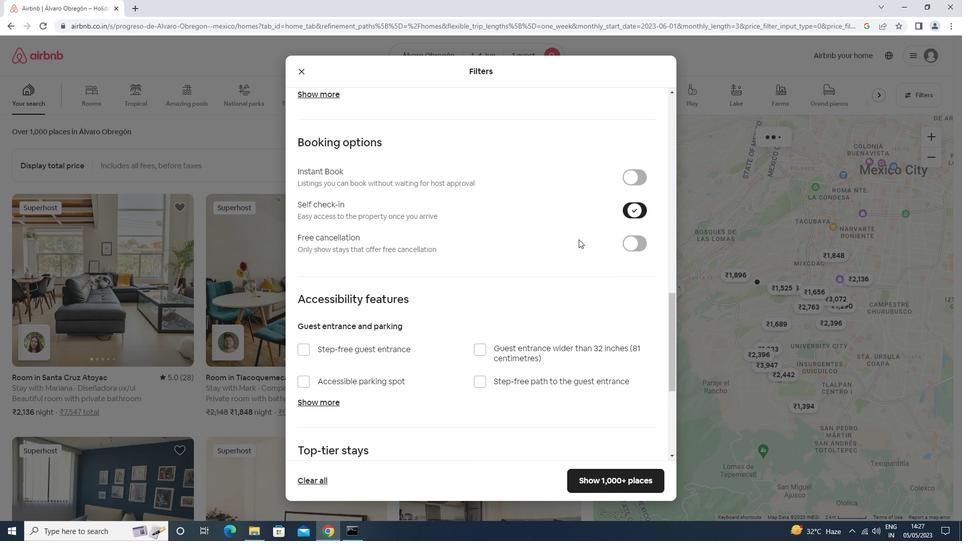 
Action: Mouse moved to (345, 387)
Screenshot: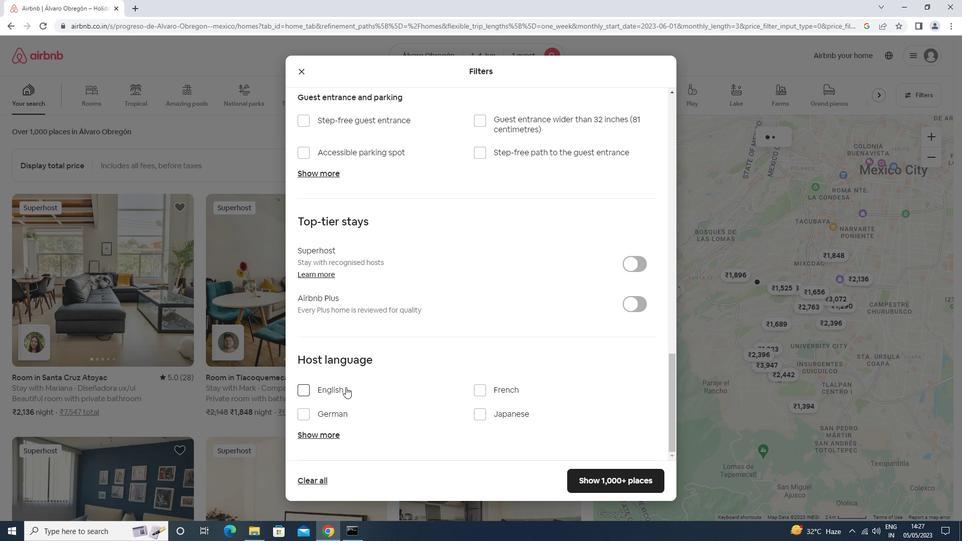 
Action: Mouse pressed left at (345, 387)
Screenshot: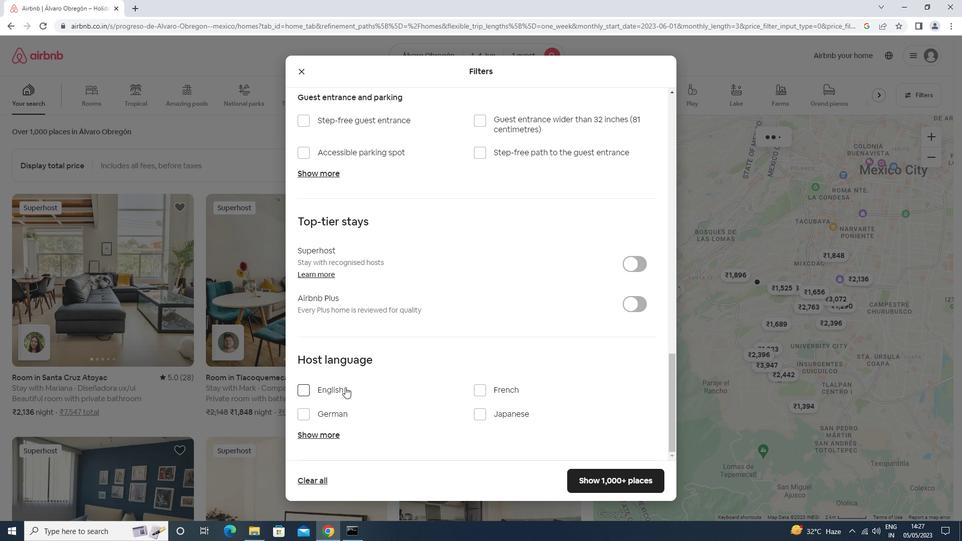 
Action: Mouse moved to (586, 483)
Screenshot: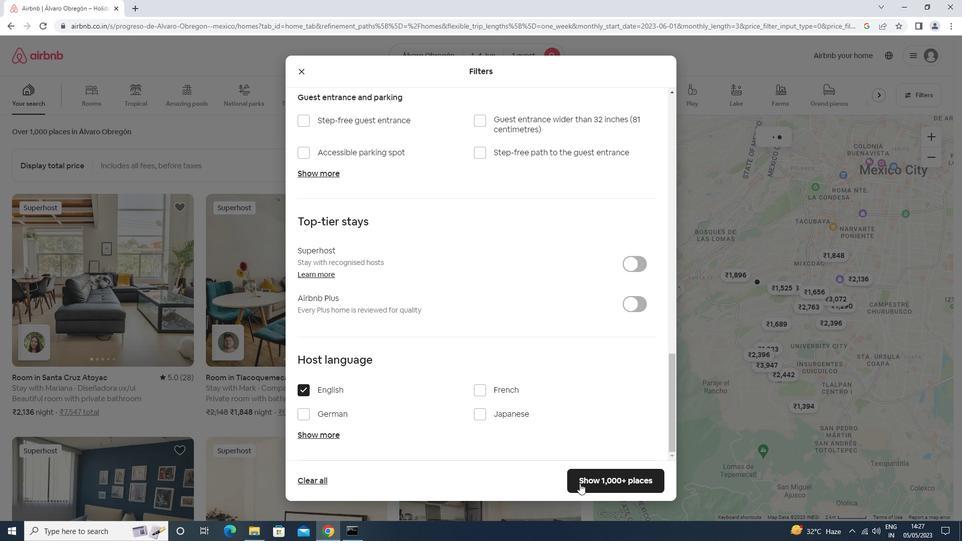 
Action: Mouse pressed left at (586, 483)
Screenshot: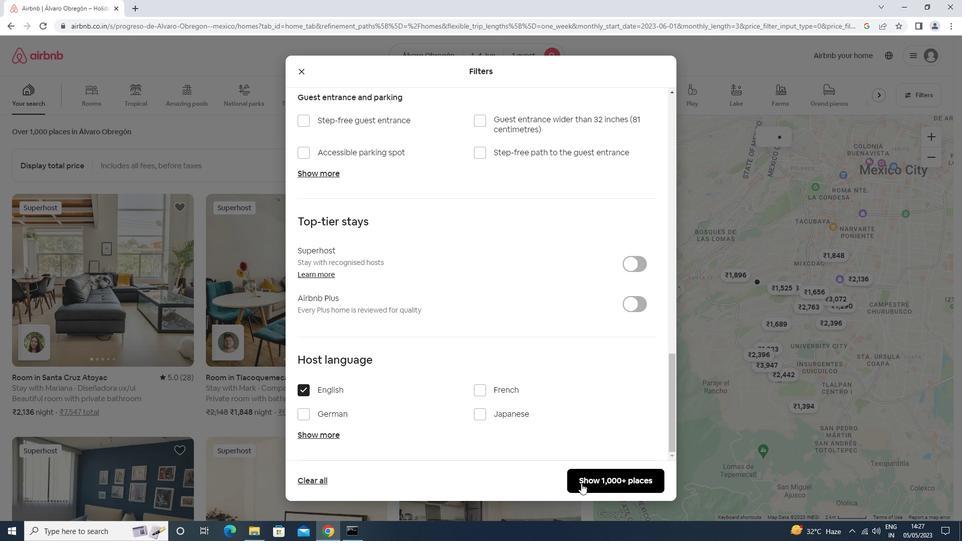 
Action: Mouse moved to (586, 481)
Screenshot: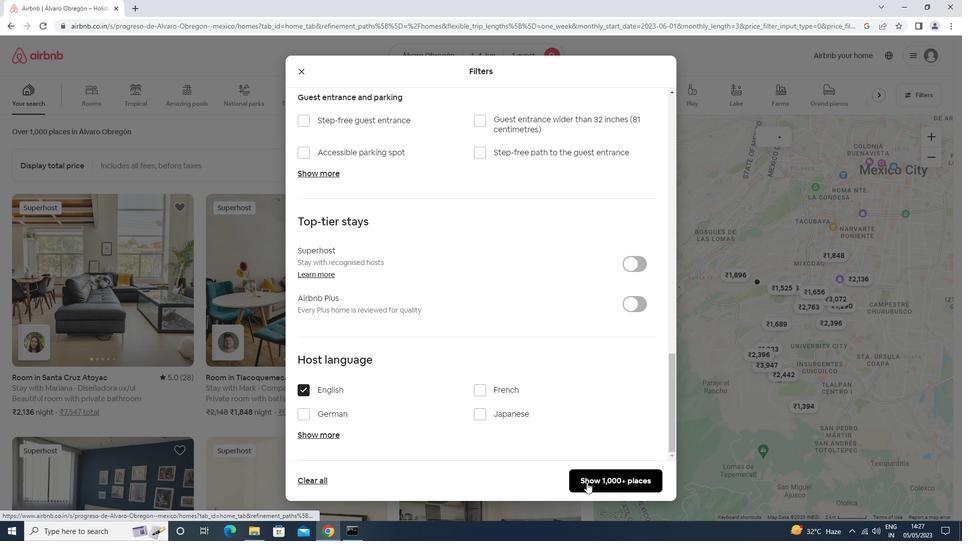 
